 Task: Look for space in Boû Arfa, Algeria from 3rd August, 2023 to 17th August, 2023 for 3 adults, 1 child in price range Rs.3000 to Rs.15000. Place can be entire place with 3 bedrooms having 4 beds and 2 bathrooms. Property type can be house, flat, hotel. Amenities needed are: washing machine. Booking option can be shelf check-in. Required host language is .
Action: Mouse moved to (425, 98)
Screenshot: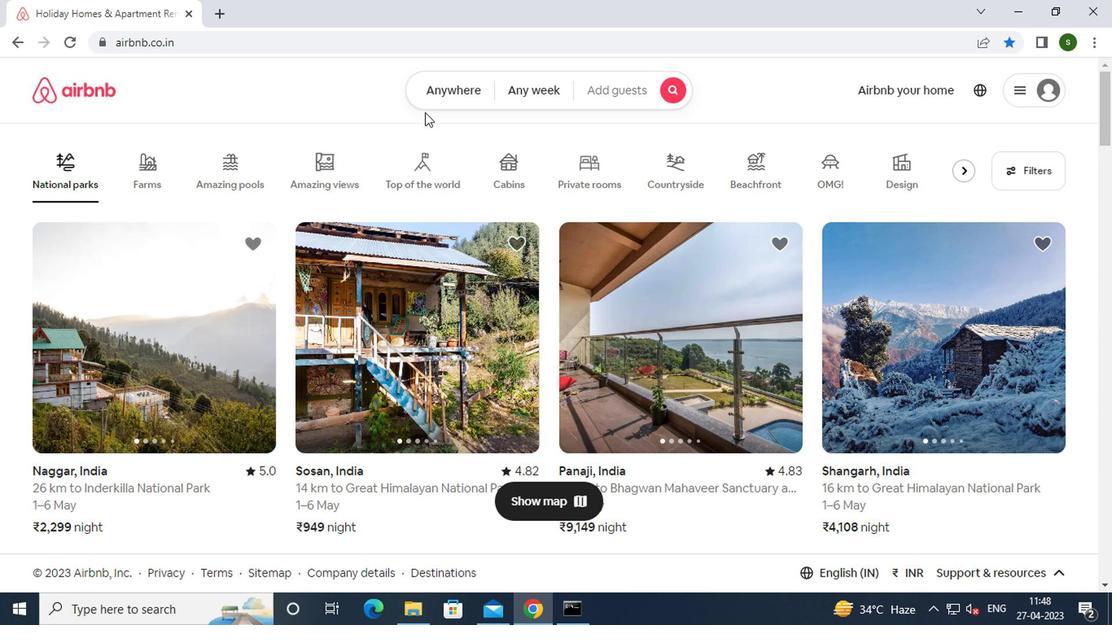 
Action: Mouse pressed left at (425, 98)
Screenshot: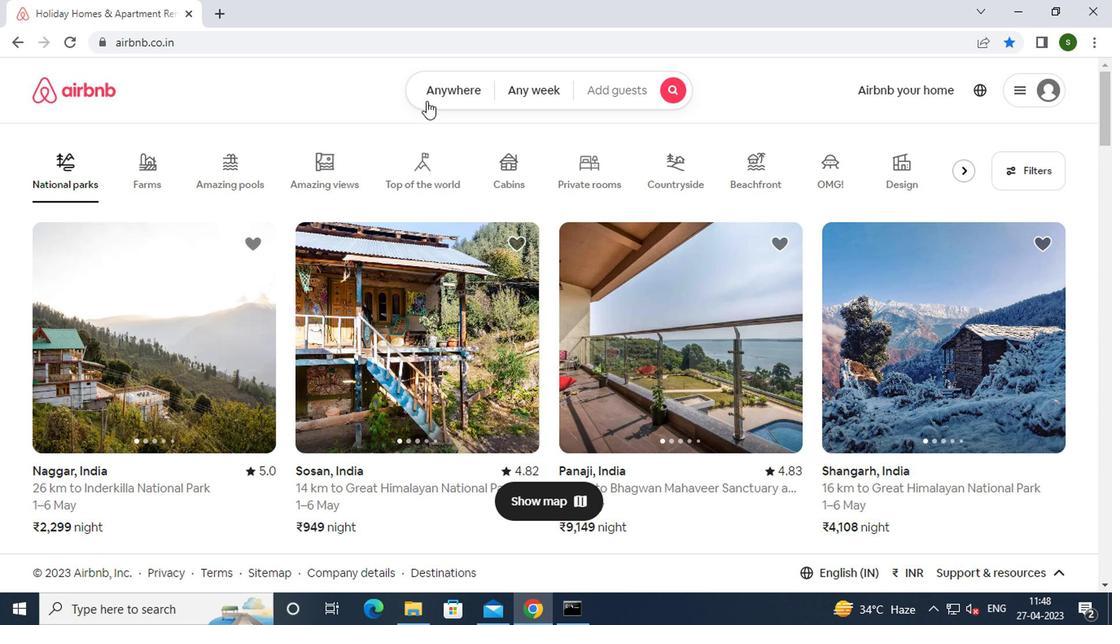 
Action: Mouse moved to (332, 169)
Screenshot: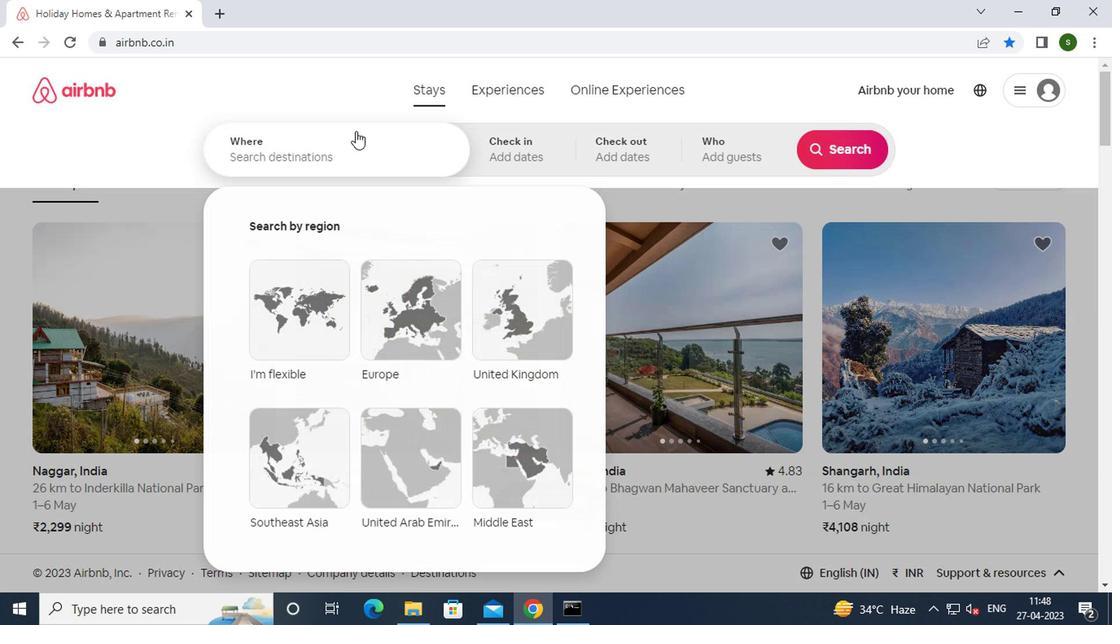 
Action: Mouse pressed left at (332, 169)
Screenshot: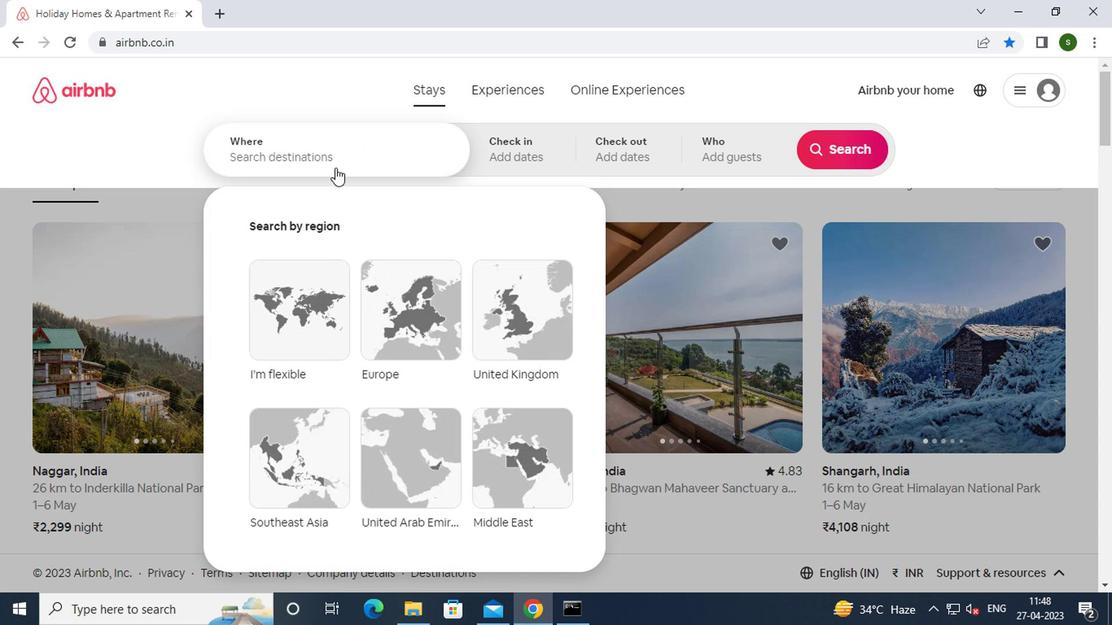 
Action: Mouse moved to (331, 169)
Screenshot: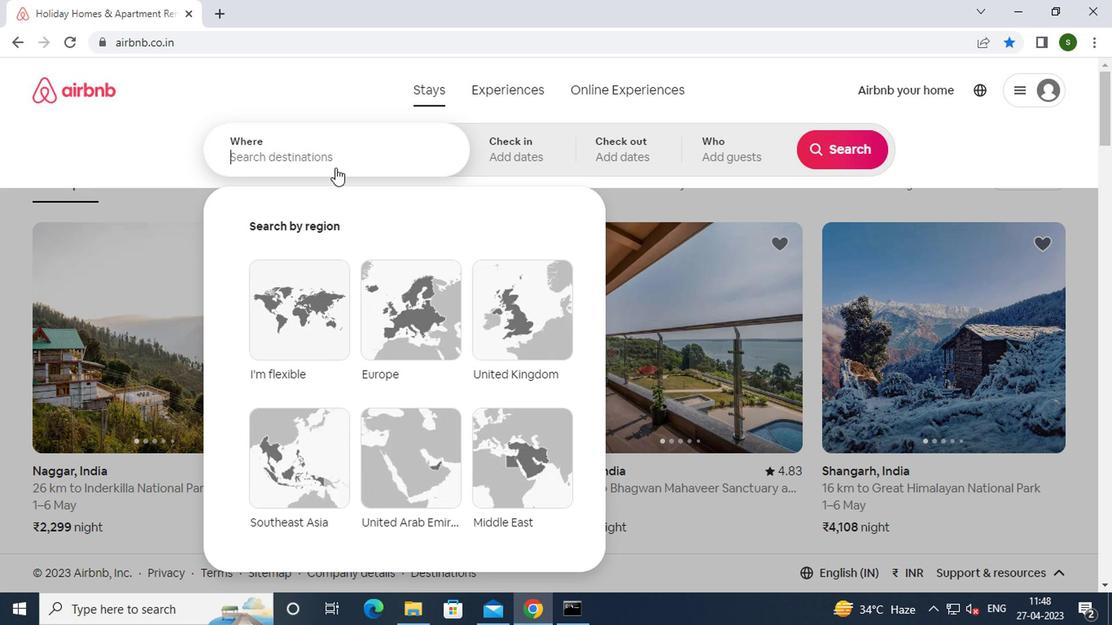 
Action: Key pressed b<Key.caps_lock>ou<Key.space><Key.caps_lock>a<Key.caps_lock>rfa,<Key.space><Key.caps_lock>a<Key.caps_lock>lgeria<Key.enter>
Screenshot: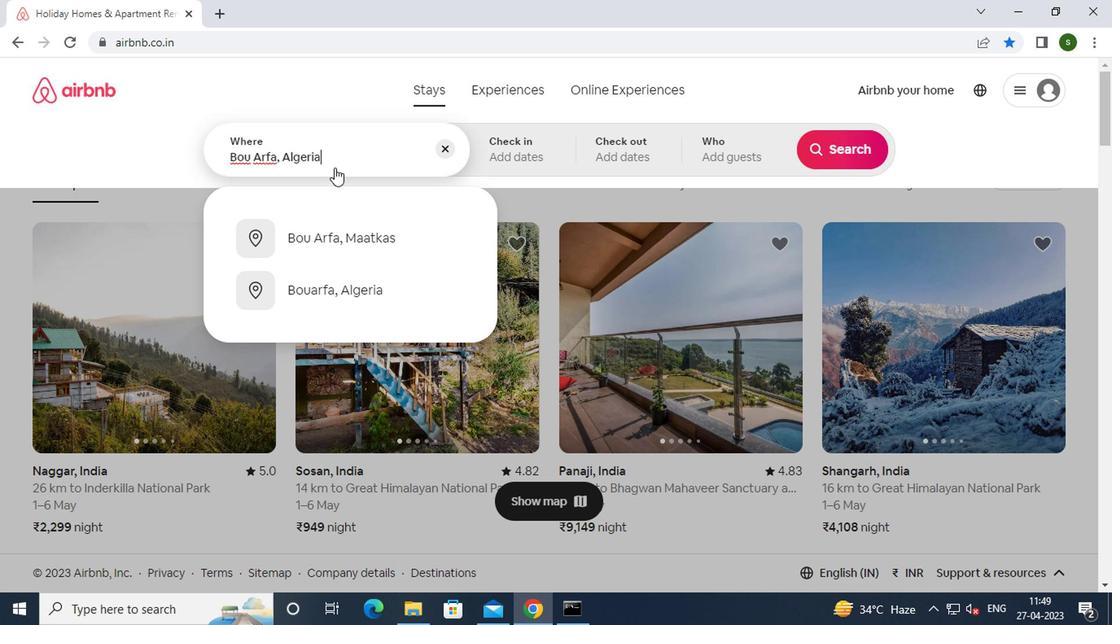 
Action: Mouse moved to (833, 283)
Screenshot: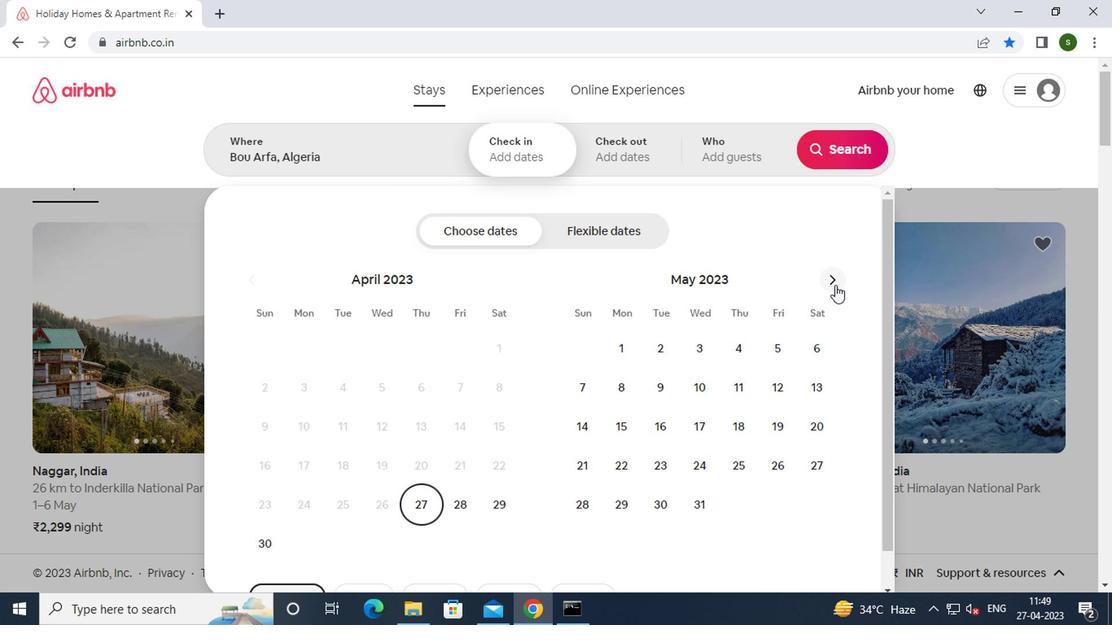 
Action: Mouse pressed left at (833, 283)
Screenshot: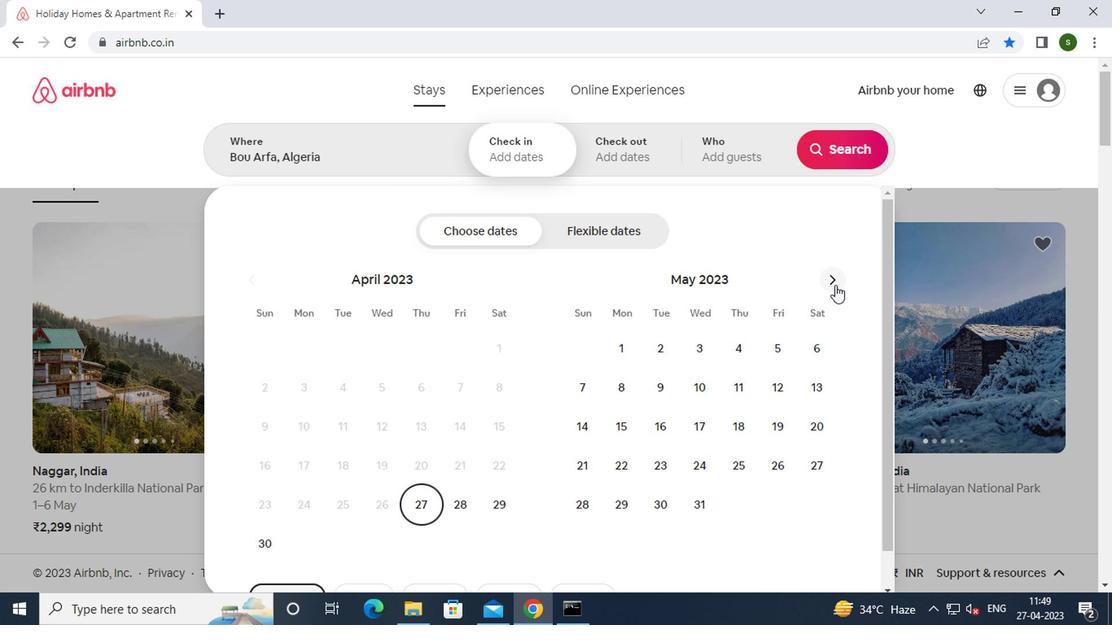 
Action: Mouse pressed left at (833, 283)
Screenshot: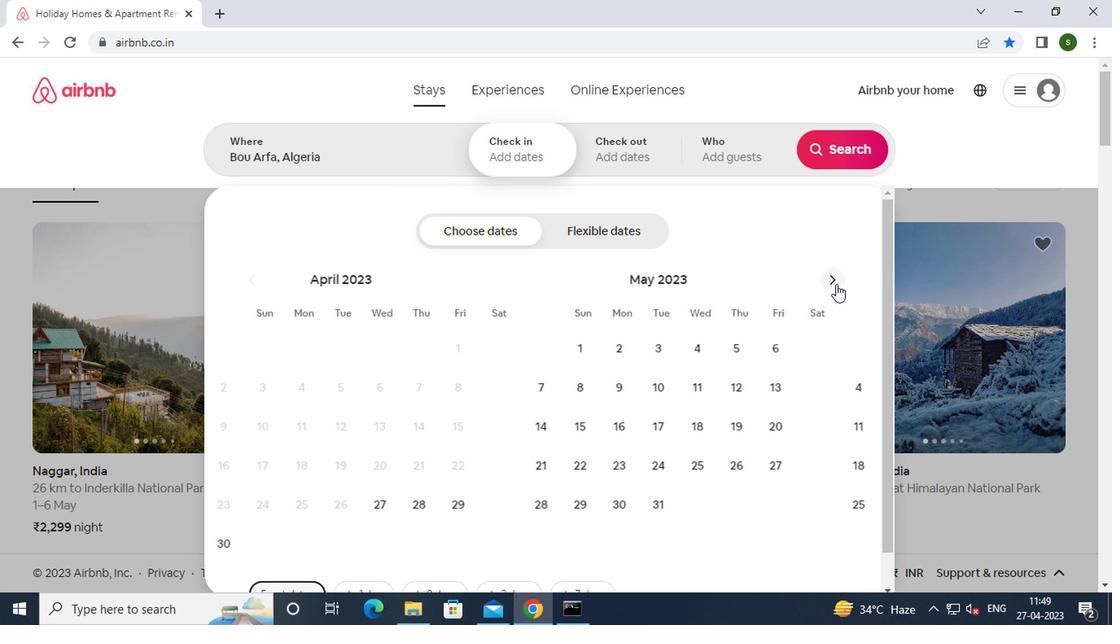 
Action: Mouse pressed left at (833, 283)
Screenshot: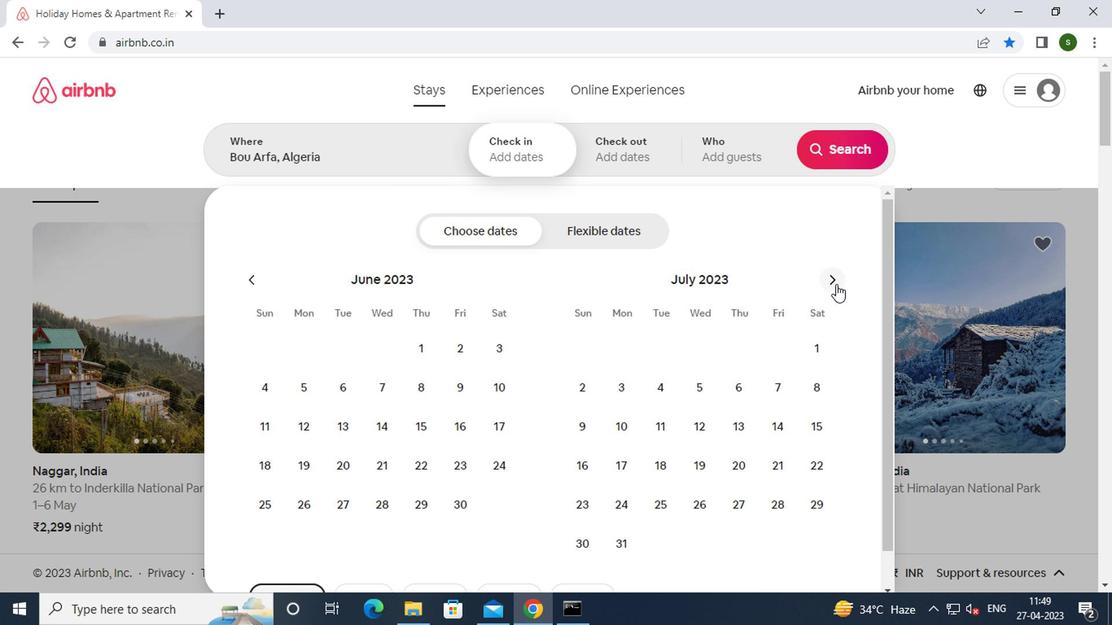 
Action: Mouse moved to (741, 340)
Screenshot: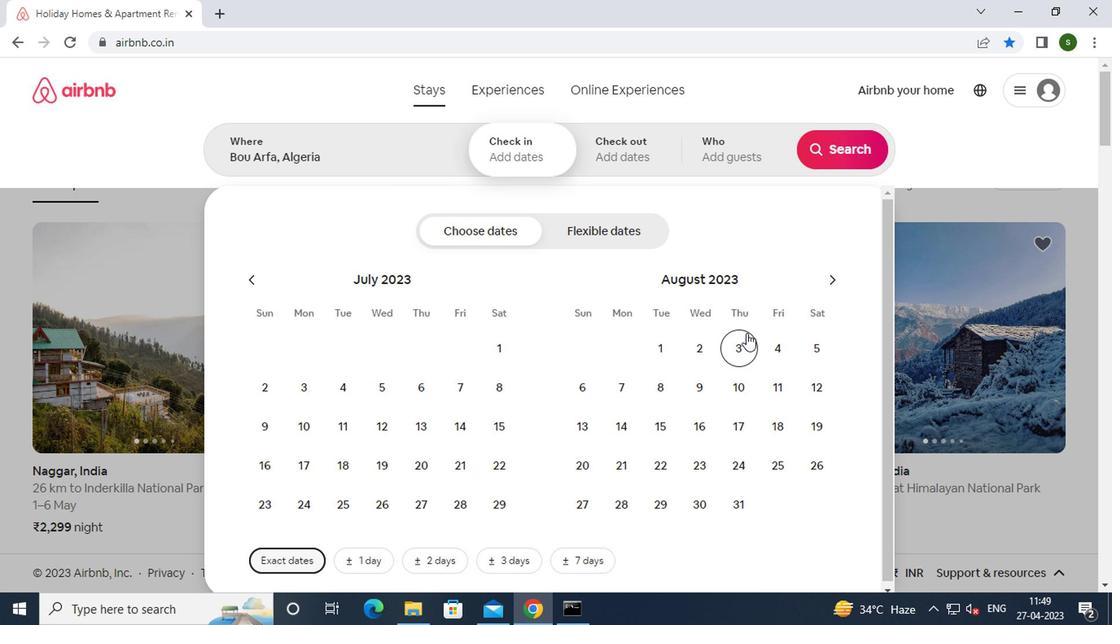 
Action: Mouse pressed left at (741, 340)
Screenshot: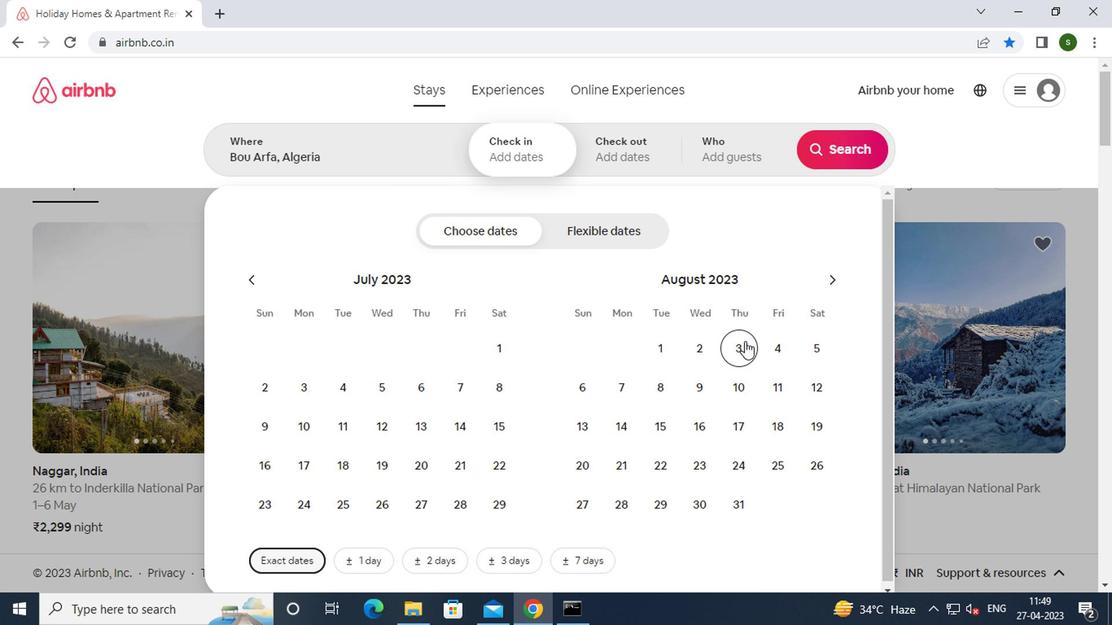 
Action: Mouse moved to (737, 408)
Screenshot: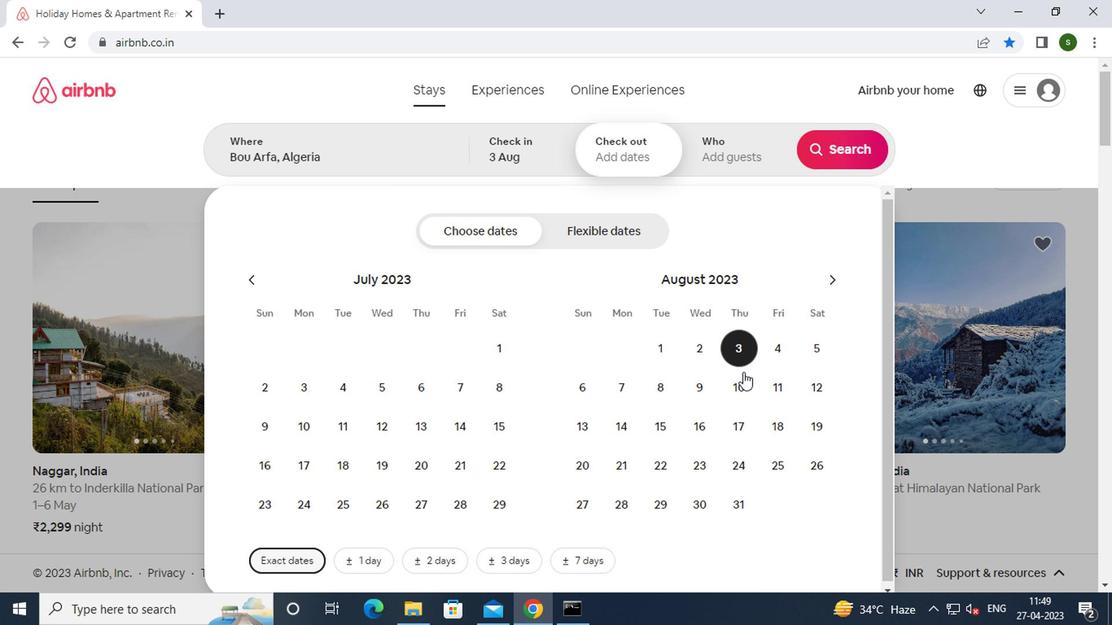 
Action: Mouse pressed left at (737, 408)
Screenshot: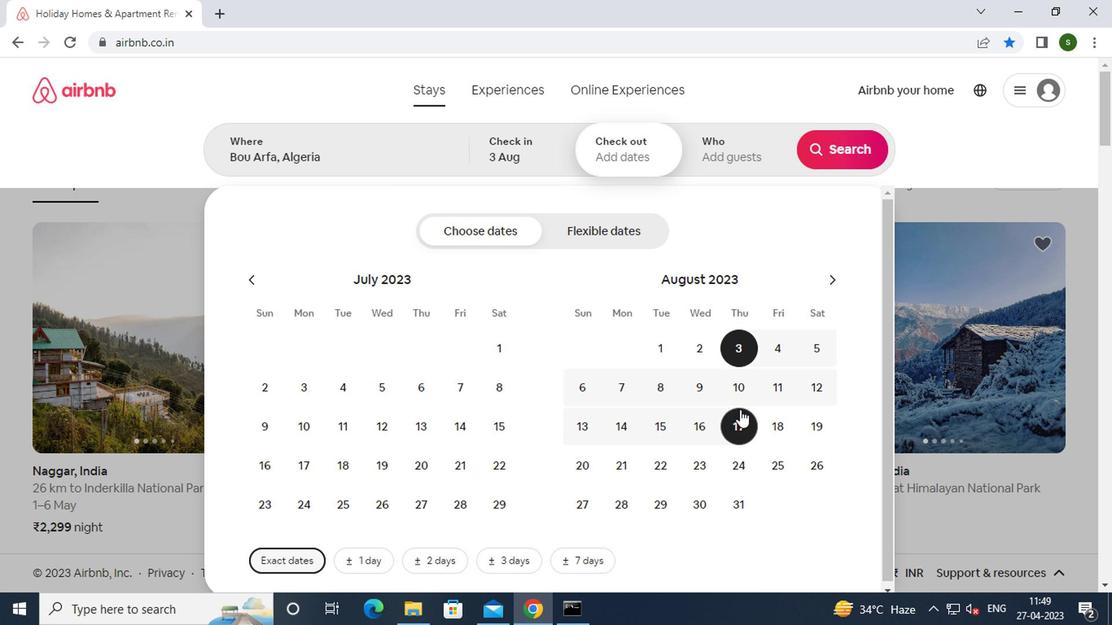 
Action: Mouse moved to (739, 144)
Screenshot: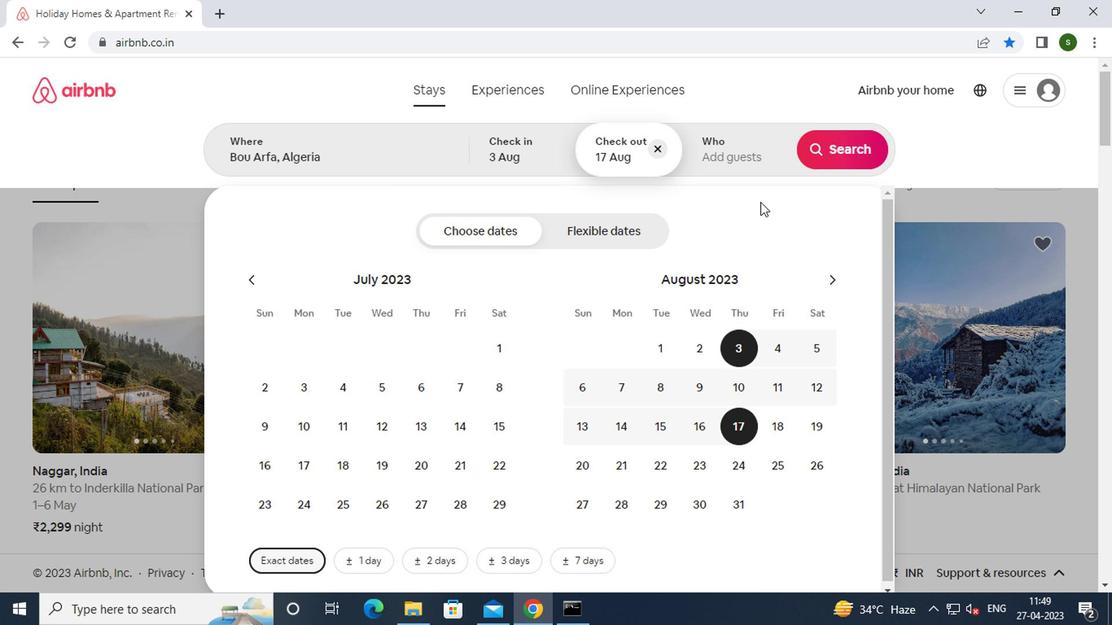 
Action: Mouse pressed left at (739, 144)
Screenshot: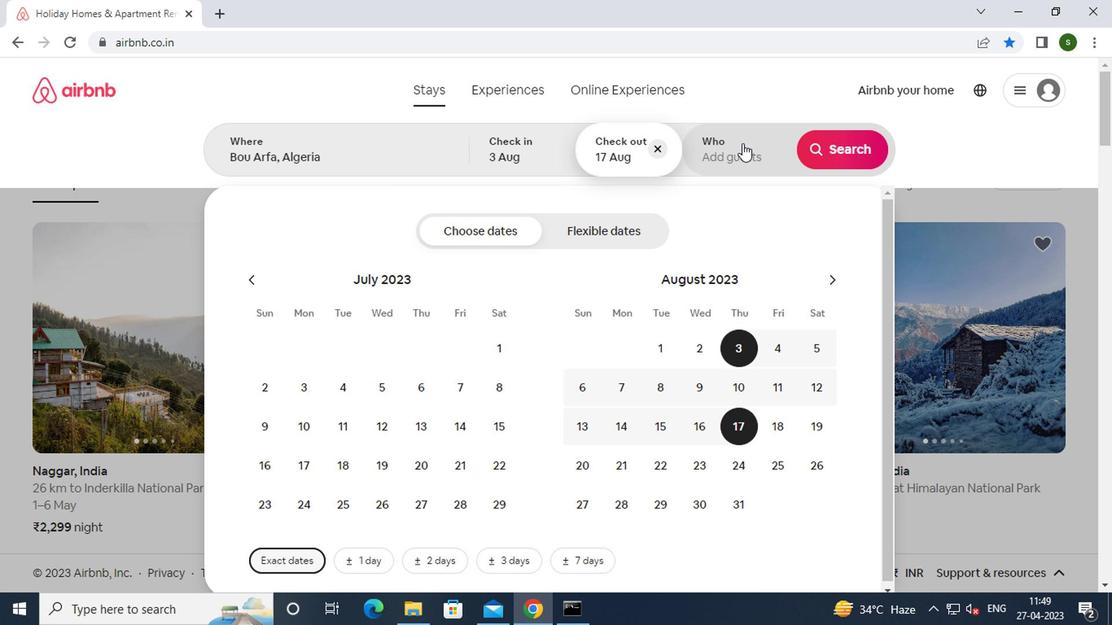 
Action: Mouse moved to (843, 235)
Screenshot: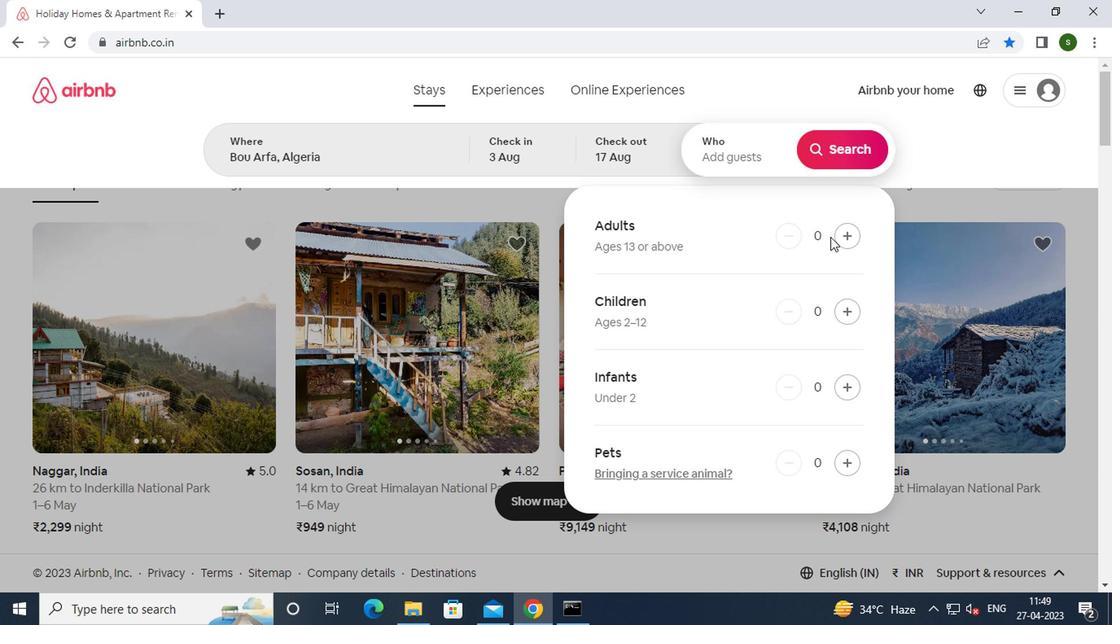 
Action: Mouse pressed left at (843, 235)
Screenshot: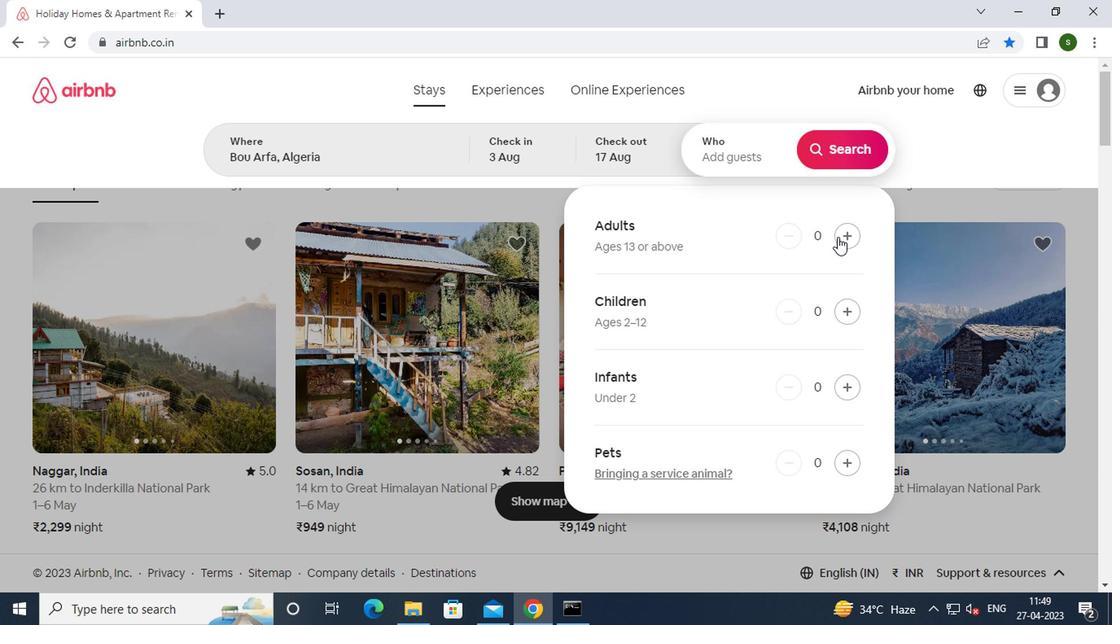 
Action: Mouse pressed left at (843, 235)
Screenshot: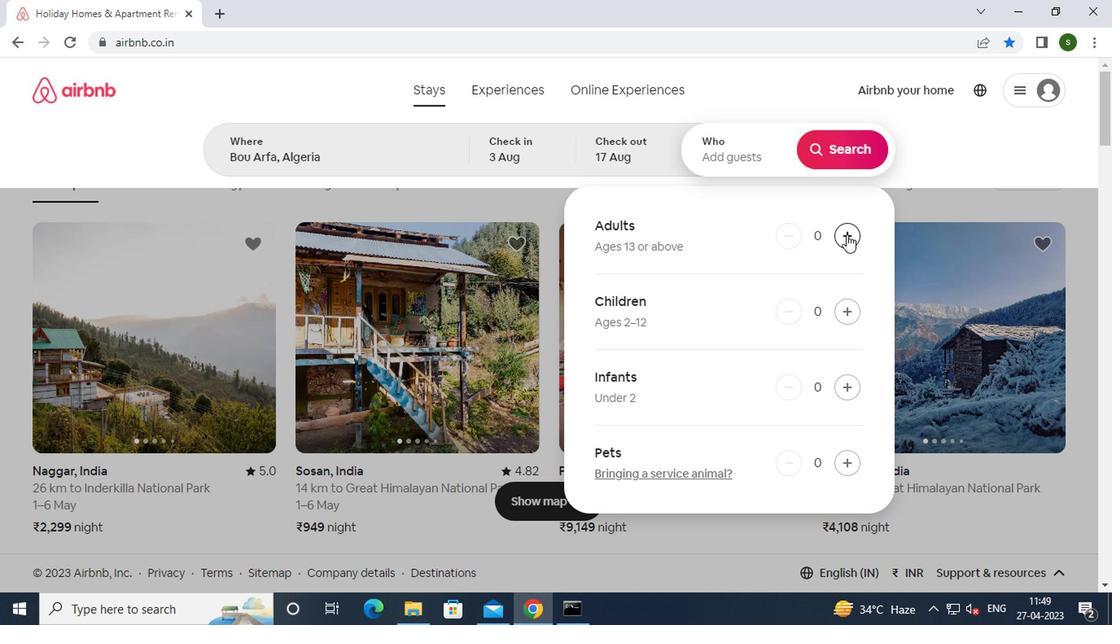 
Action: Mouse pressed left at (843, 235)
Screenshot: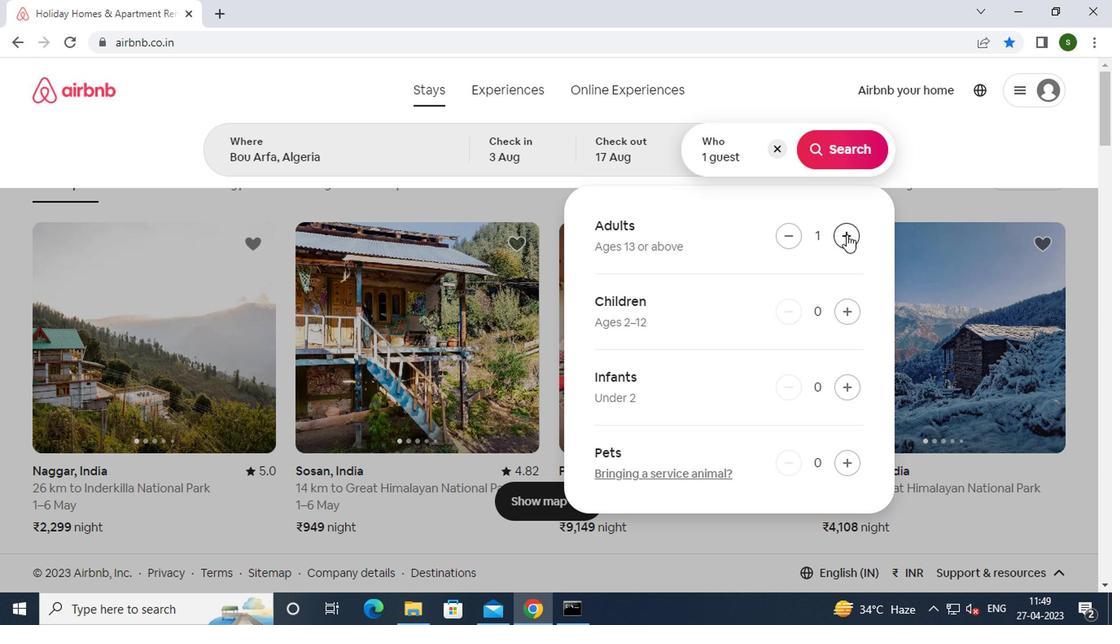 
Action: Mouse moved to (853, 312)
Screenshot: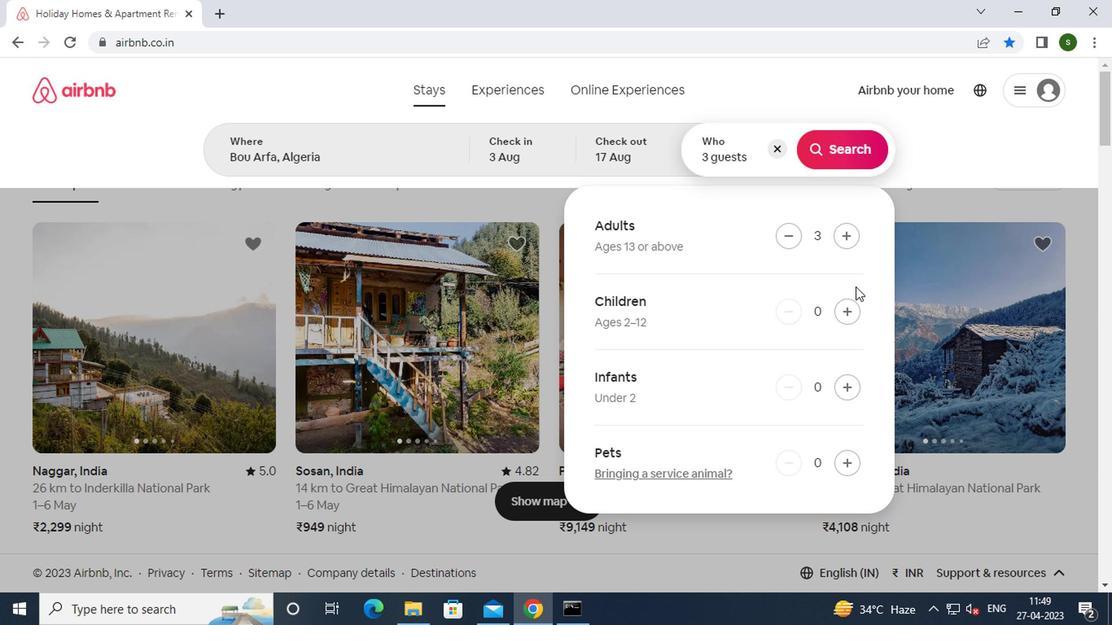 
Action: Mouse pressed left at (853, 312)
Screenshot: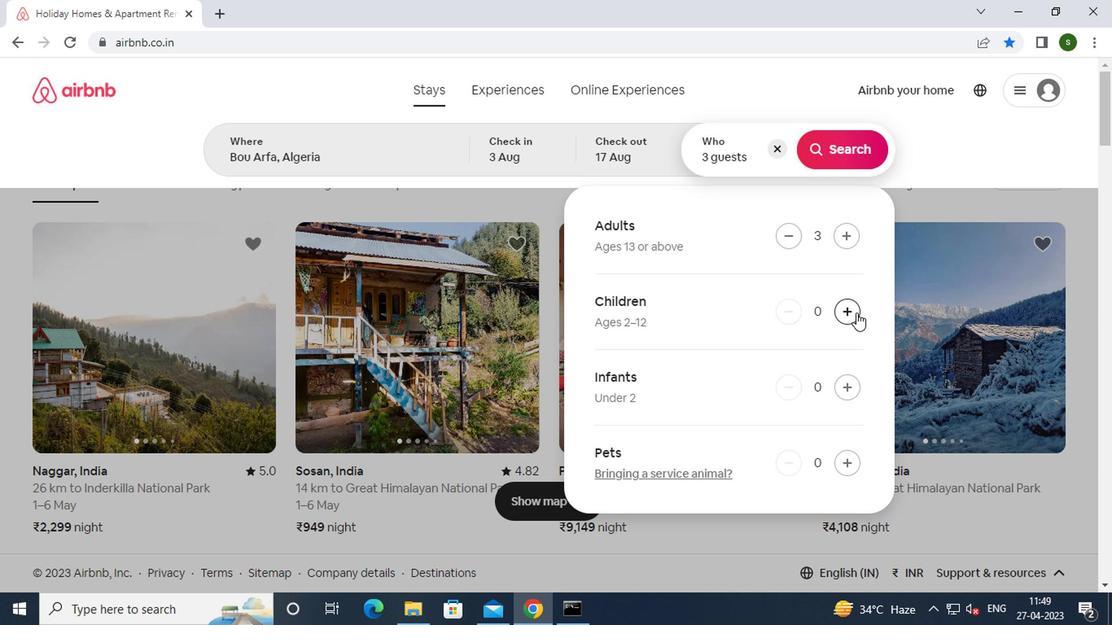 
Action: Mouse moved to (855, 152)
Screenshot: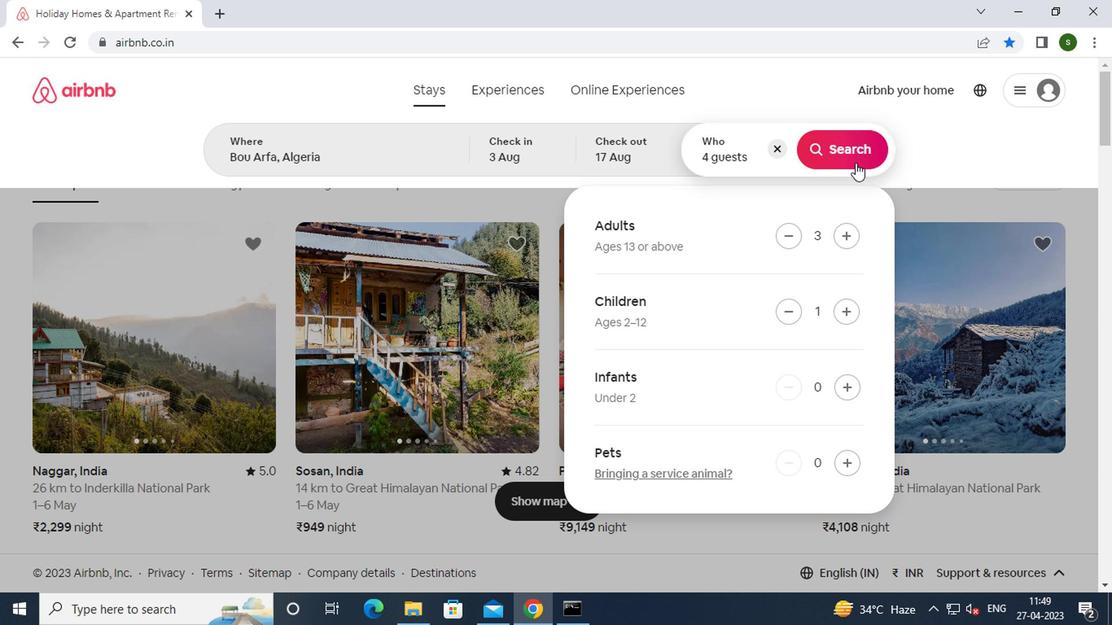 
Action: Mouse pressed left at (855, 152)
Screenshot: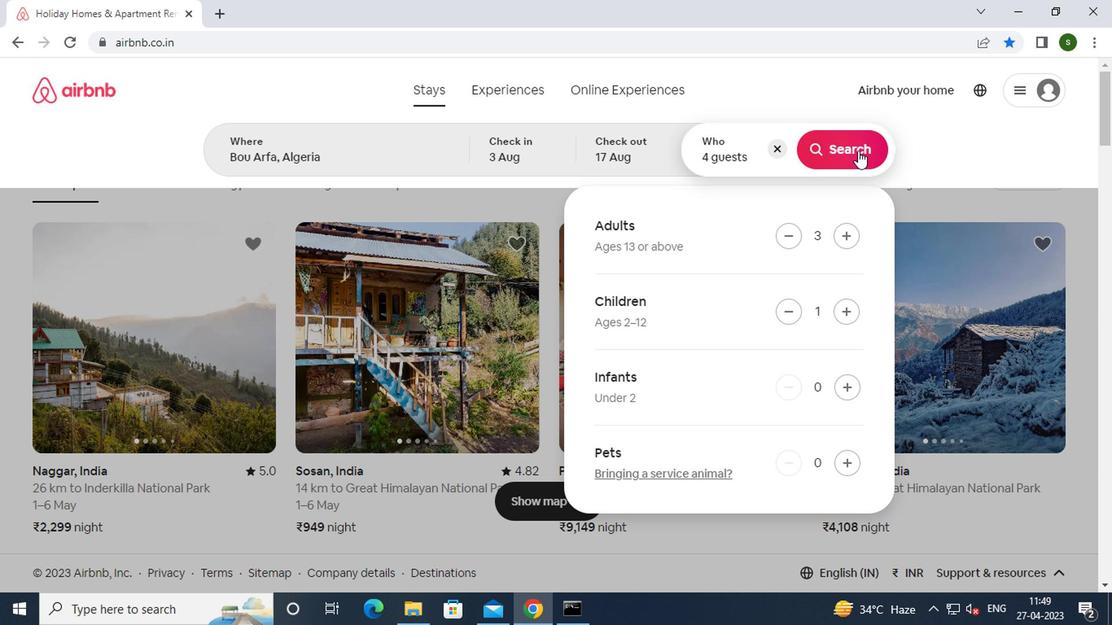 
Action: Mouse moved to (1044, 162)
Screenshot: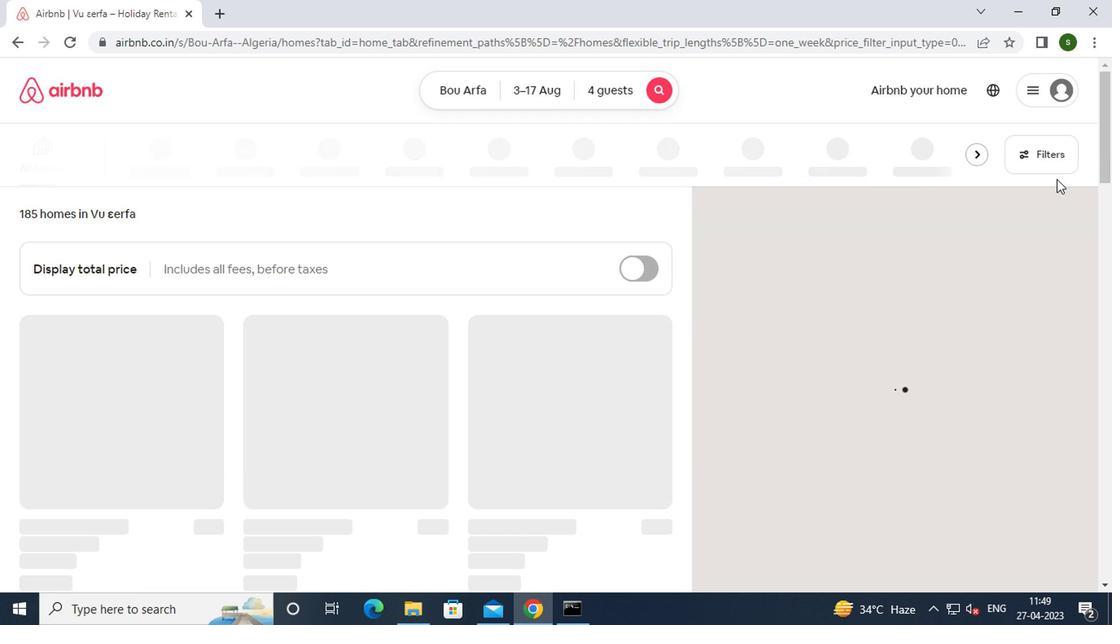 
Action: Mouse pressed left at (1044, 162)
Screenshot: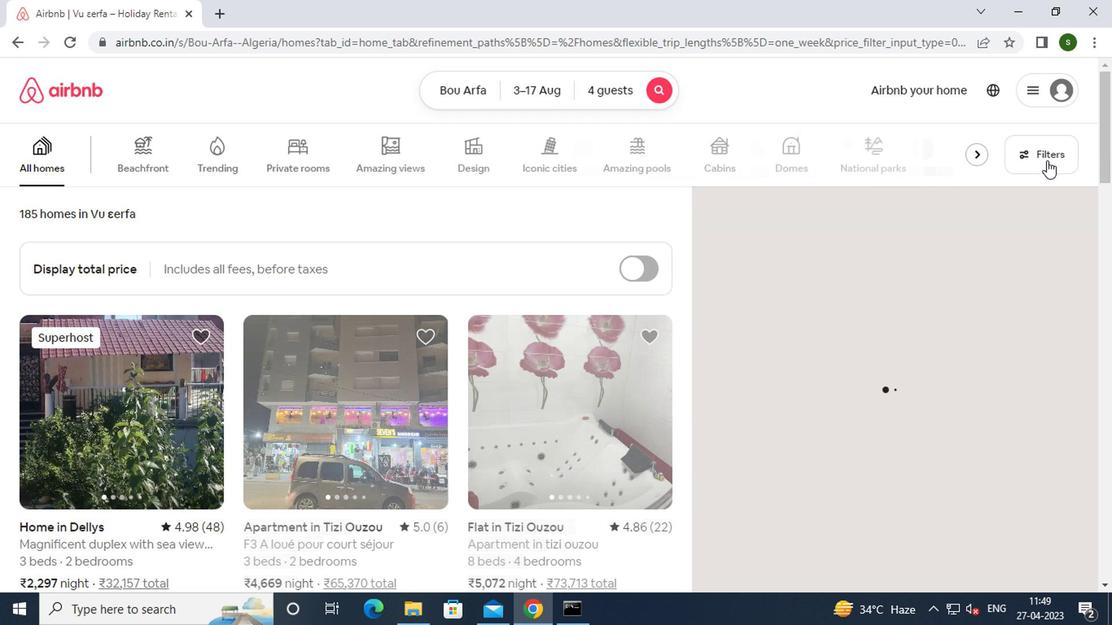 
Action: Mouse moved to (443, 358)
Screenshot: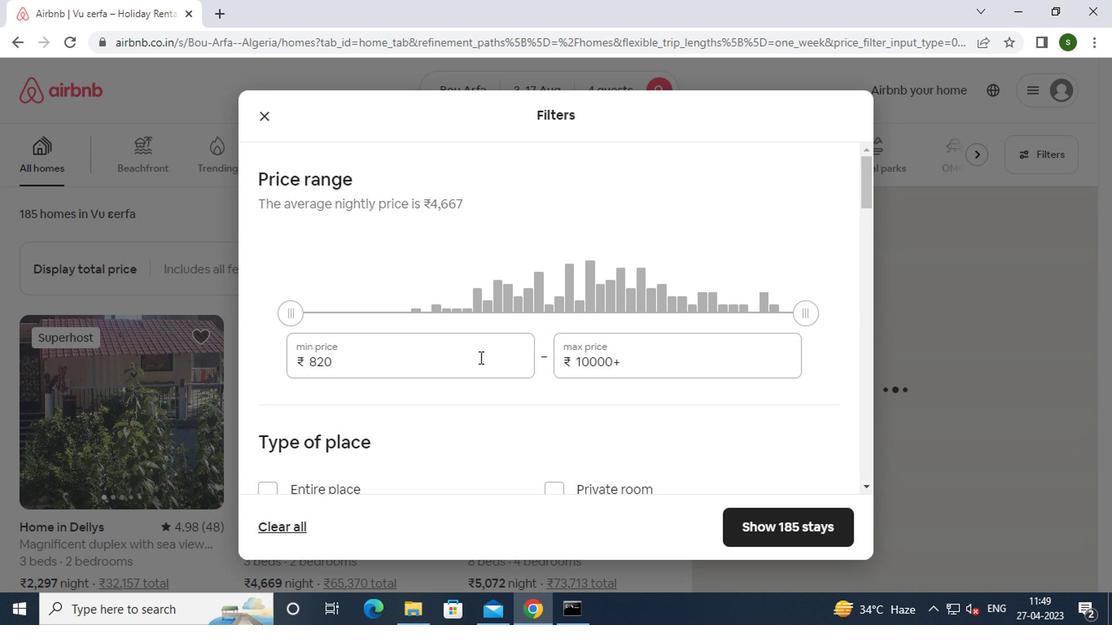 
Action: Mouse pressed left at (443, 358)
Screenshot: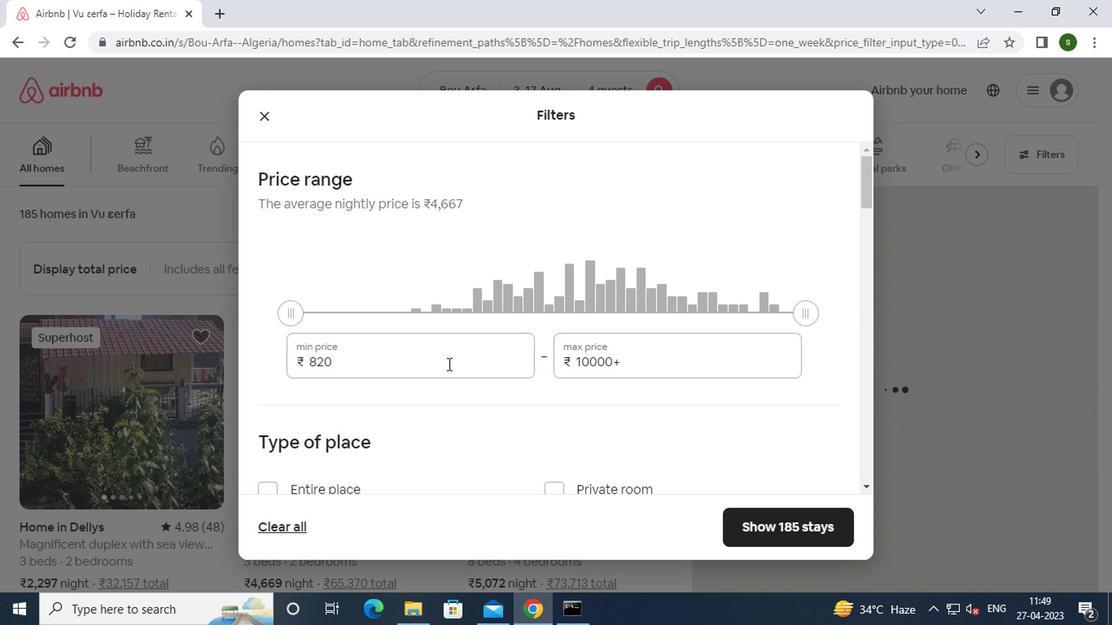 
Action: Mouse moved to (441, 358)
Screenshot: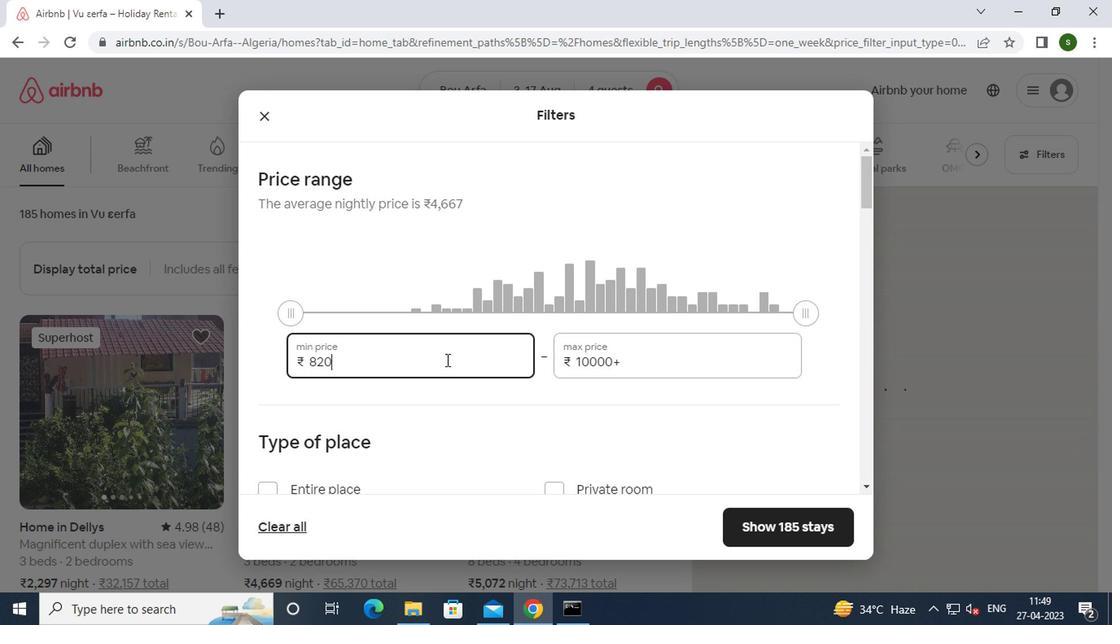 
Action: Key pressed <Key.backspace><Key.backspace><Key.backspace><Key.backspace><Key.backspace><Key.backspace><Key.backspace><Key.backspace><Key.backspace>3000
Screenshot: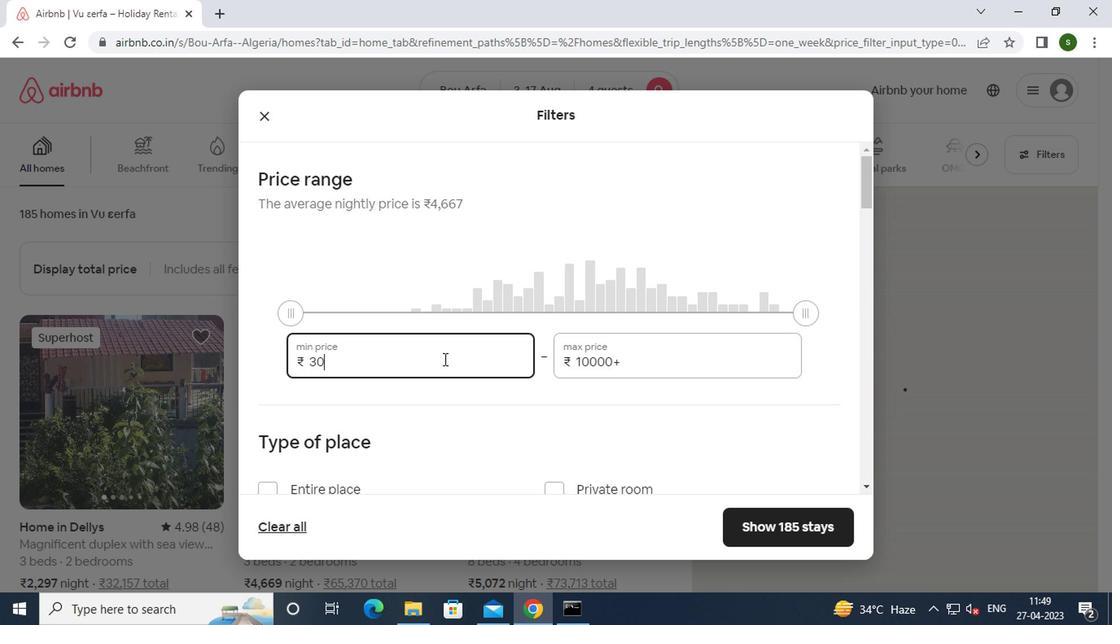 
Action: Mouse moved to (622, 358)
Screenshot: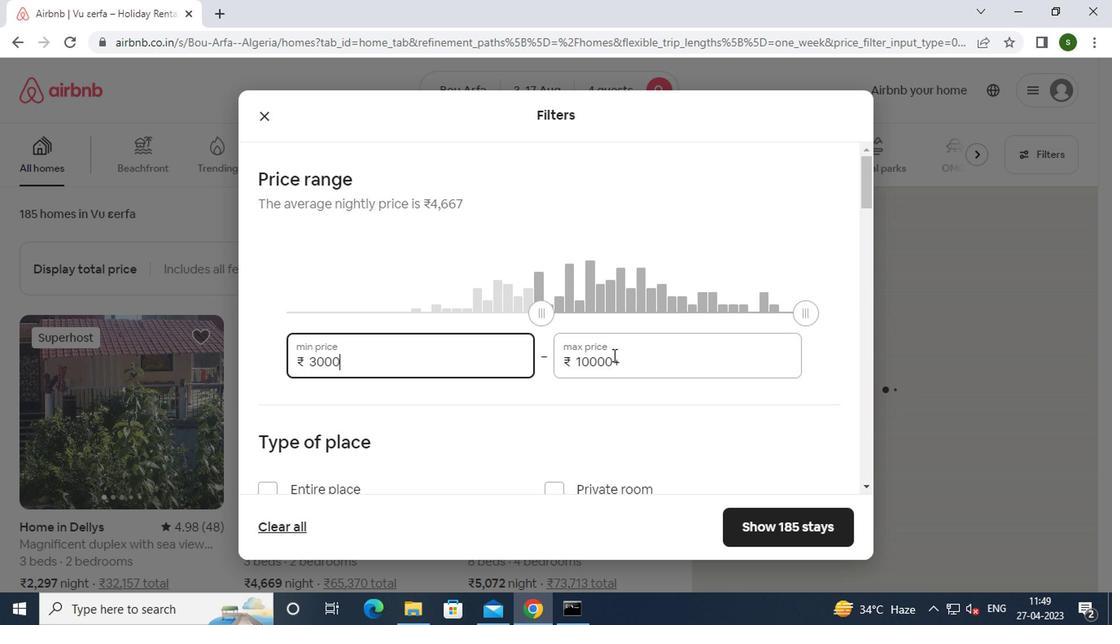 
Action: Mouse pressed left at (622, 358)
Screenshot: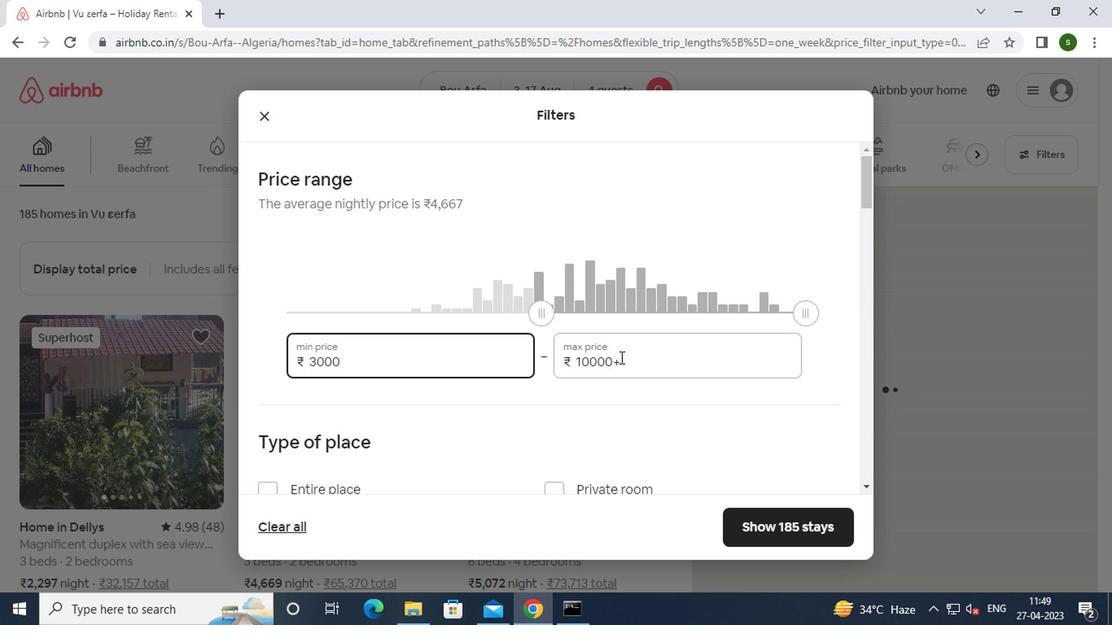 
Action: Key pressed <Key.backspace><Key.backspace><Key.backspace><Key.backspace><Key.backspace><Key.backspace><Key.backspace><Key.backspace><Key.backspace><Key.backspace><Key.backspace><Key.backspace><Key.backspace>15000
Screenshot: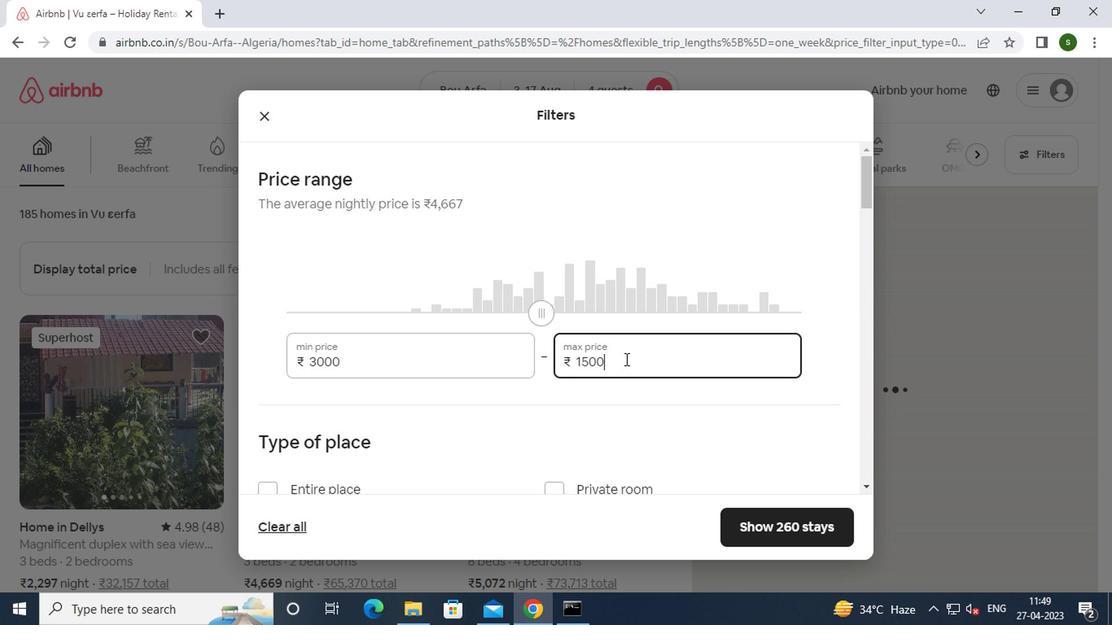 
Action: Mouse moved to (578, 377)
Screenshot: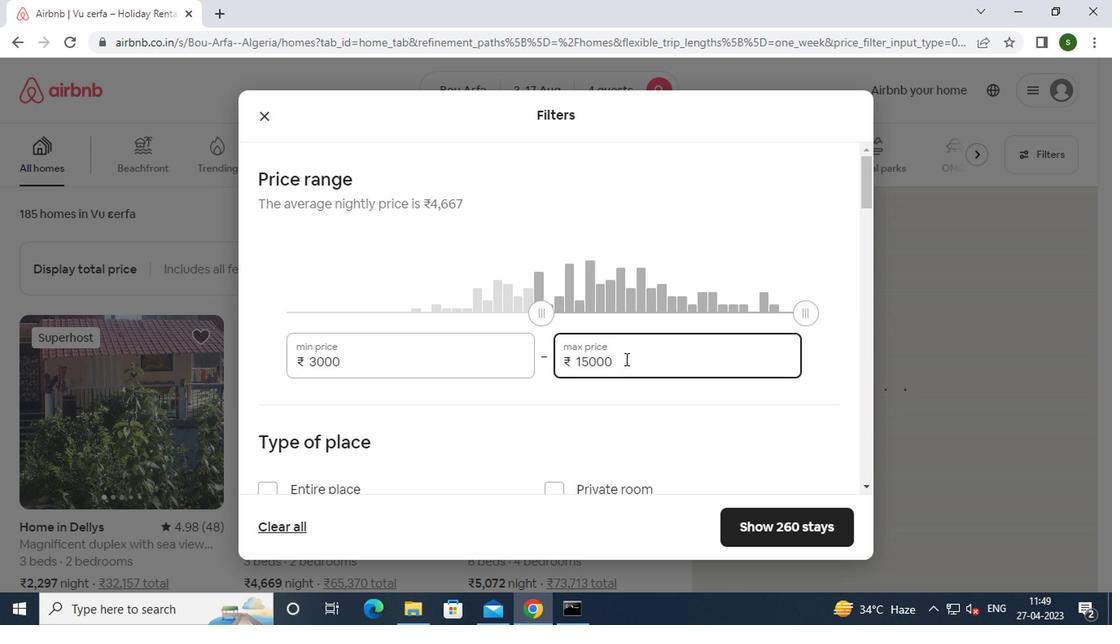 
Action: Mouse scrolled (578, 376) with delta (0, 0)
Screenshot: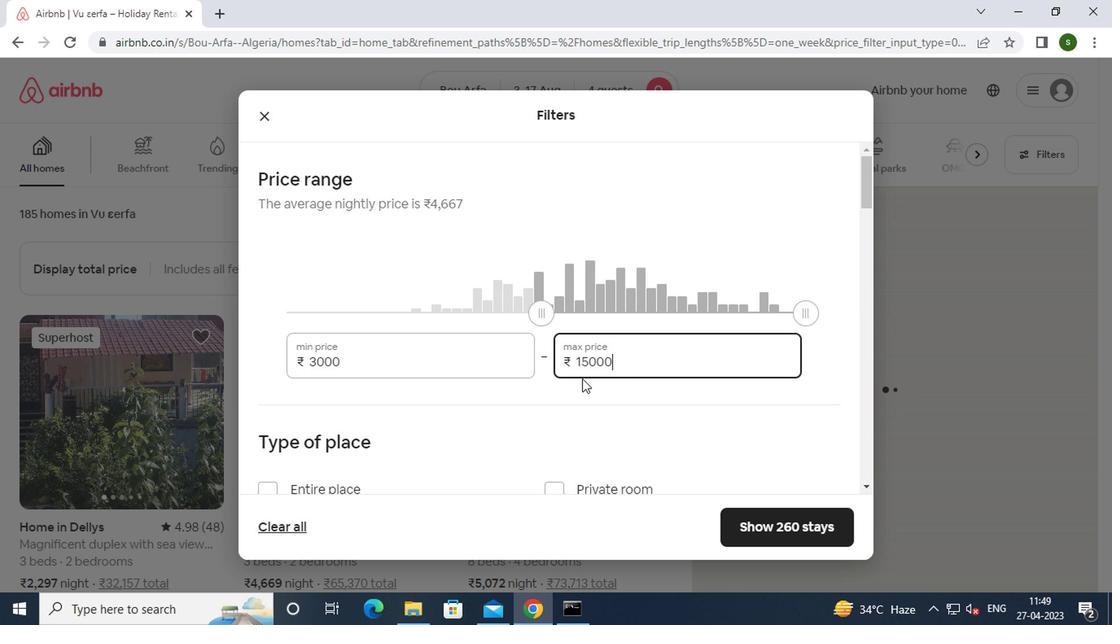 
Action: Mouse scrolled (578, 376) with delta (0, 0)
Screenshot: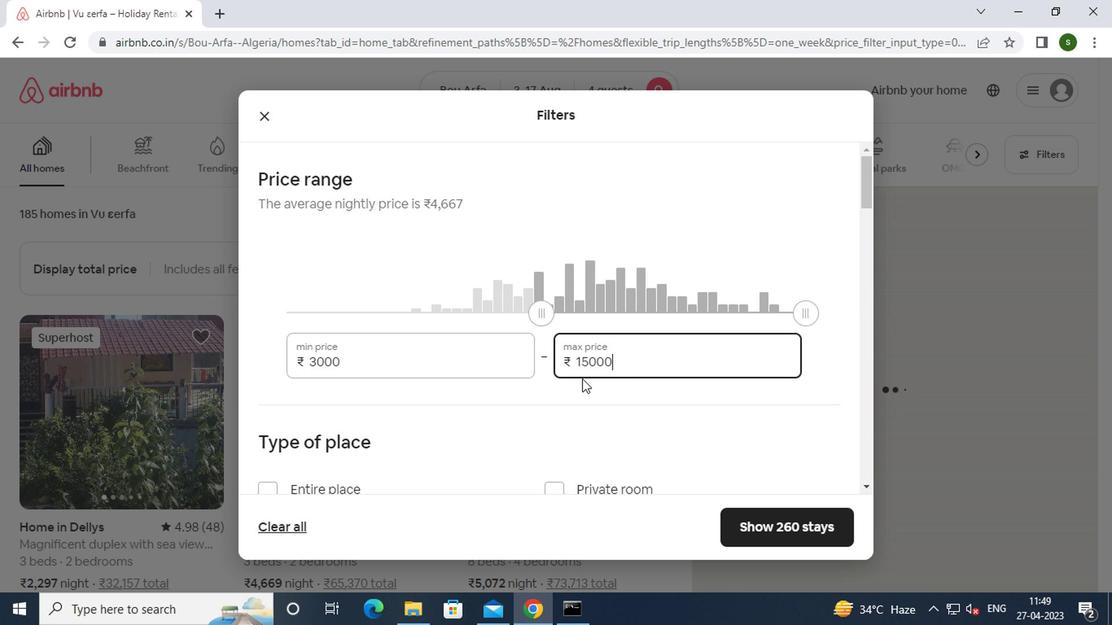 
Action: Mouse moved to (334, 331)
Screenshot: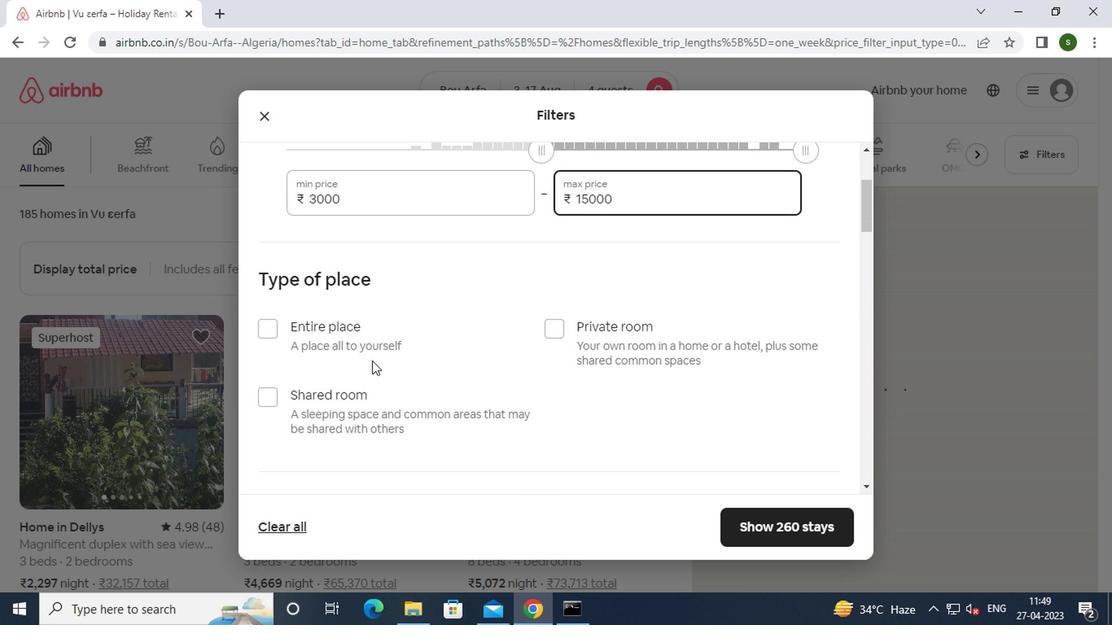 
Action: Mouse pressed left at (334, 331)
Screenshot: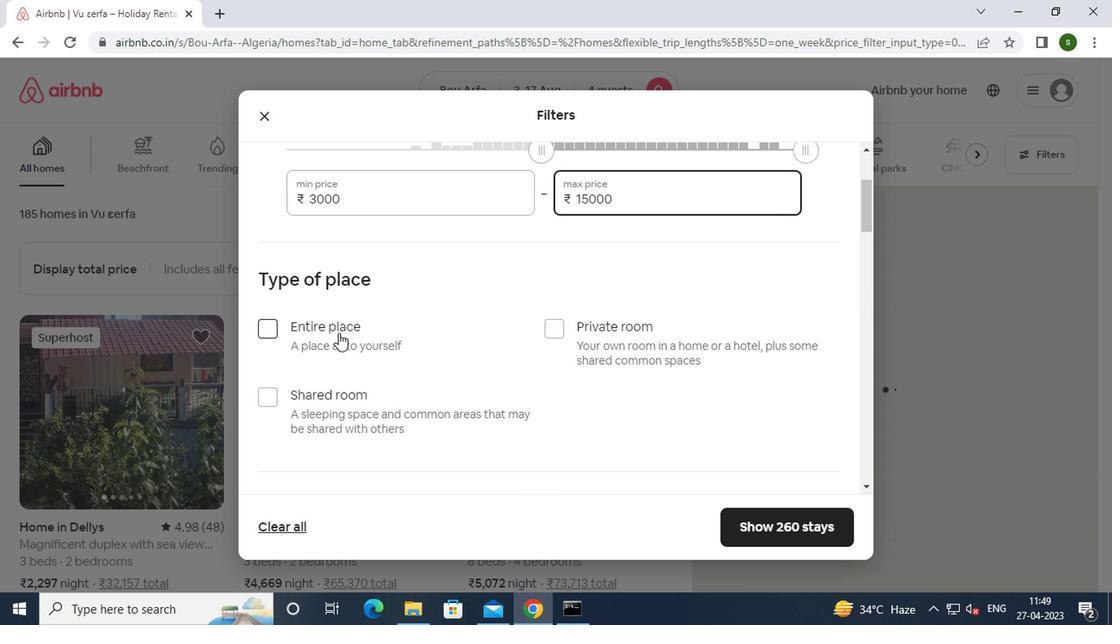 
Action: Mouse moved to (500, 342)
Screenshot: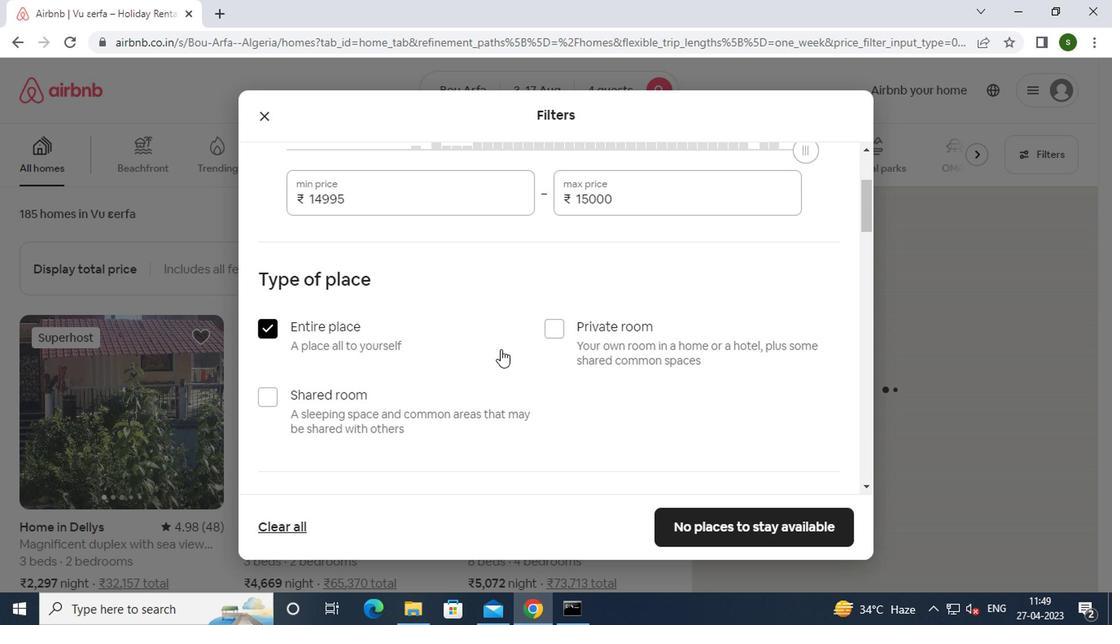 
Action: Mouse scrolled (500, 341) with delta (0, 0)
Screenshot: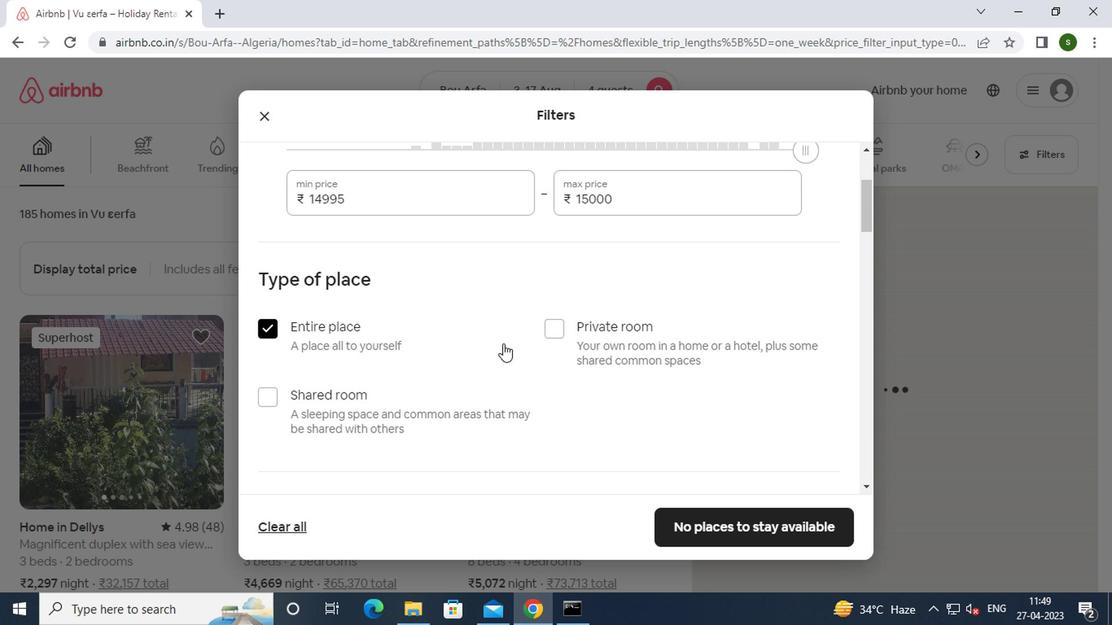 
Action: Mouse scrolled (500, 341) with delta (0, 0)
Screenshot: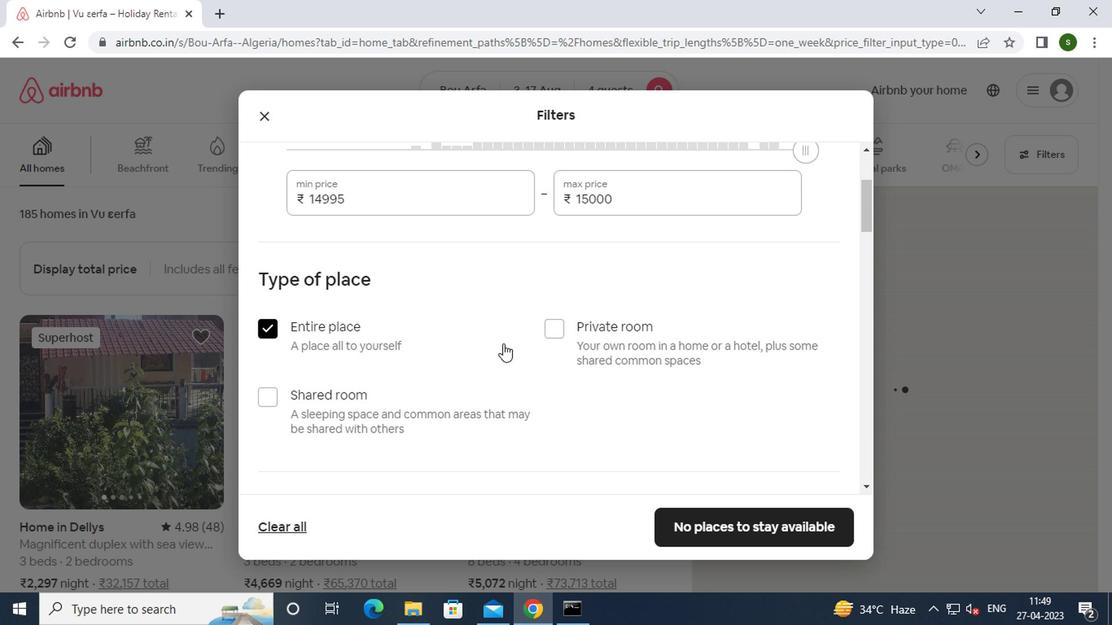 
Action: Mouse scrolled (500, 341) with delta (0, 0)
Screenshot: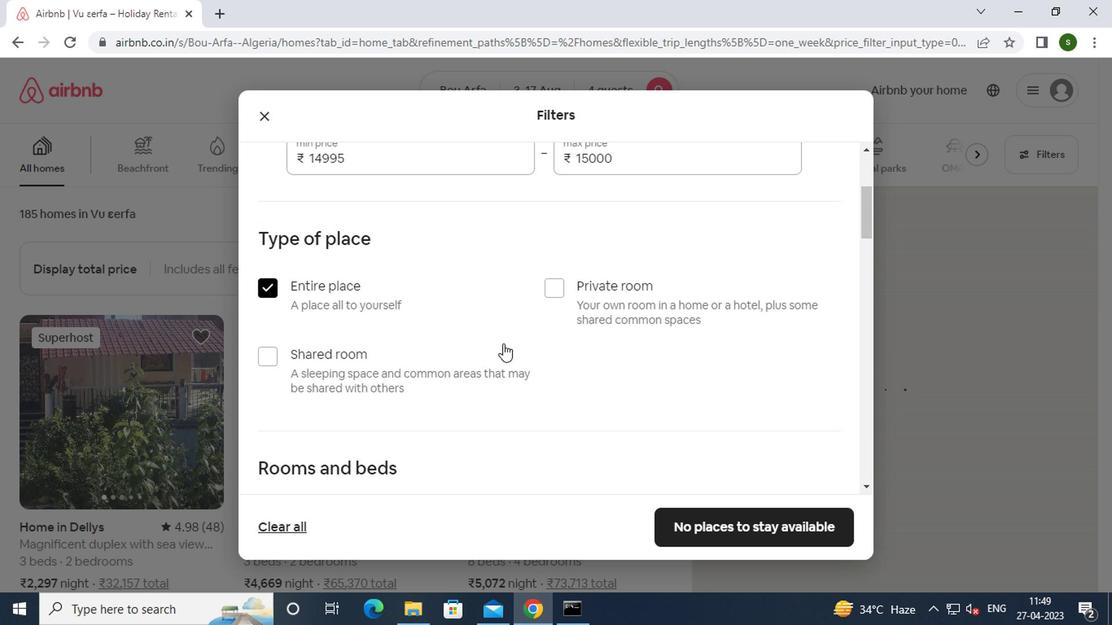 
Action: Mouse moved to (431, 341)
Screenshot: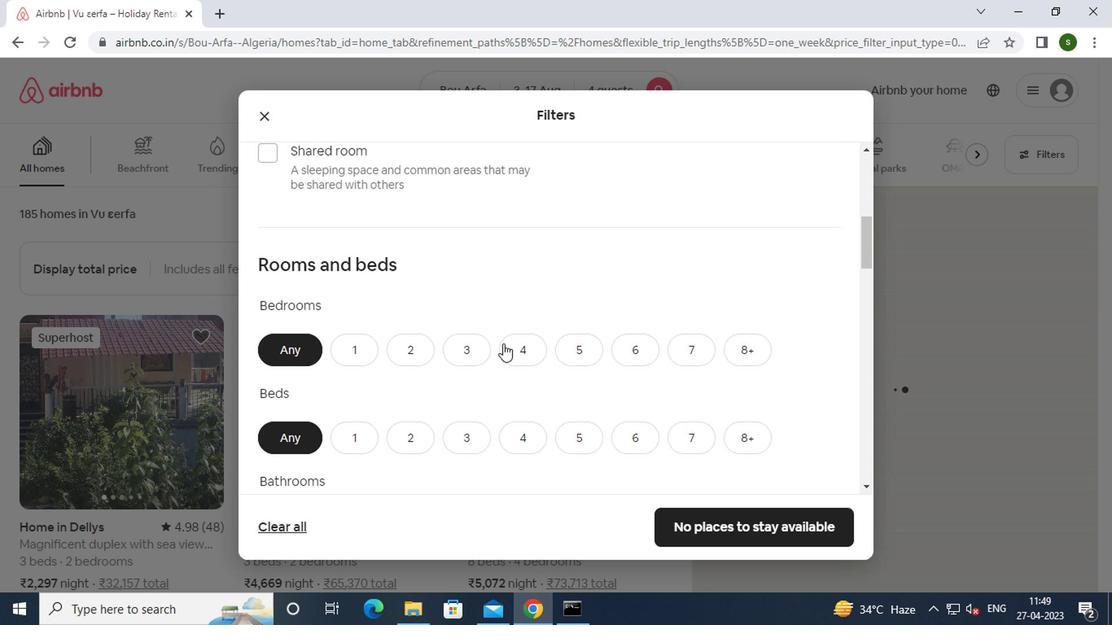 
Action: Mouse pressed left at (431, 341)
Screenshot: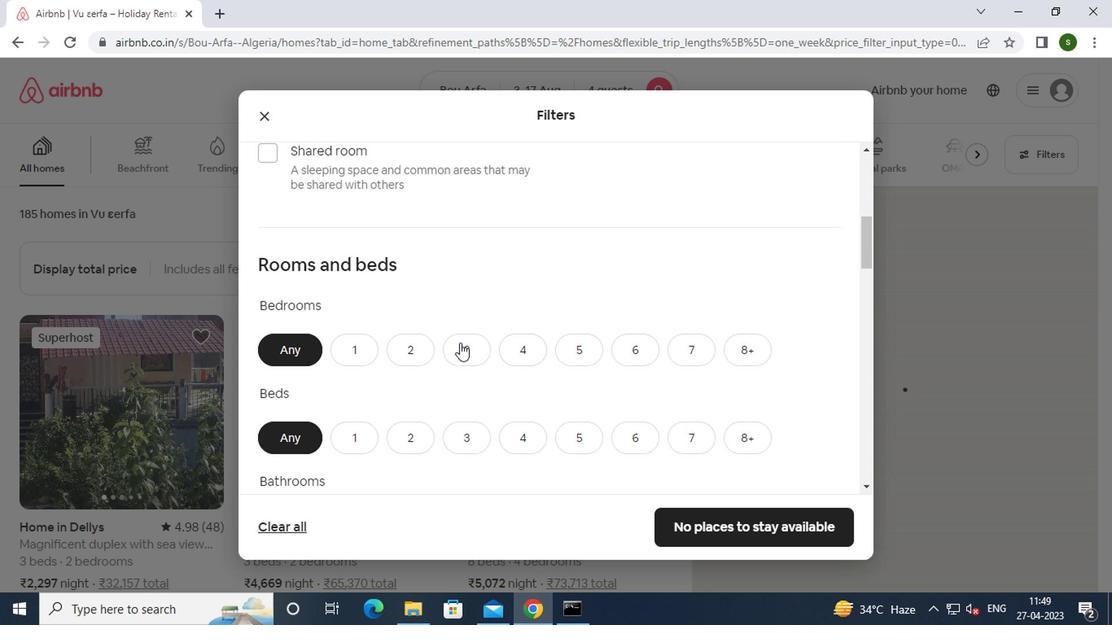 
Action: Mouse moved to (463, 348)
Screenshot: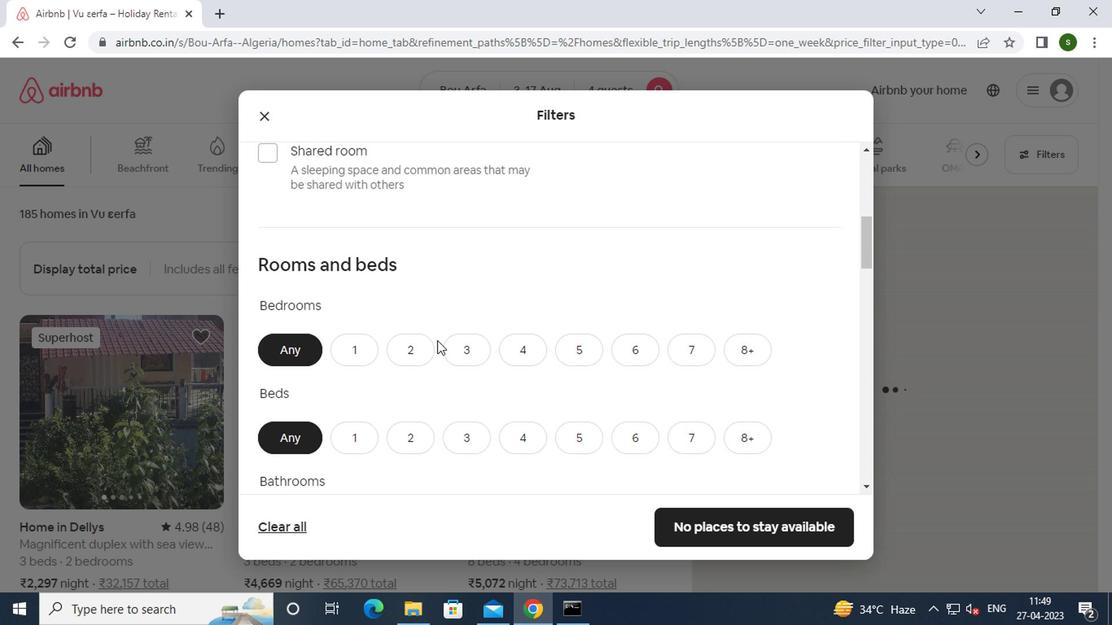 
Action: Mouse pressed left at (463, 348)
Screenshot: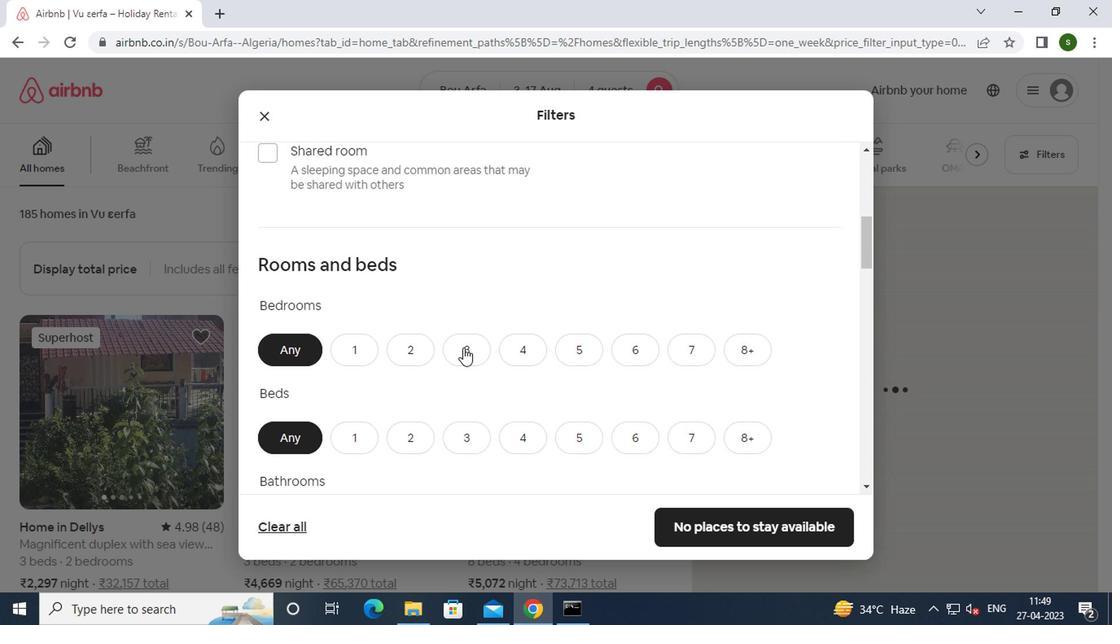 
Action: Mouse moved to (514, 431)
Screenshot: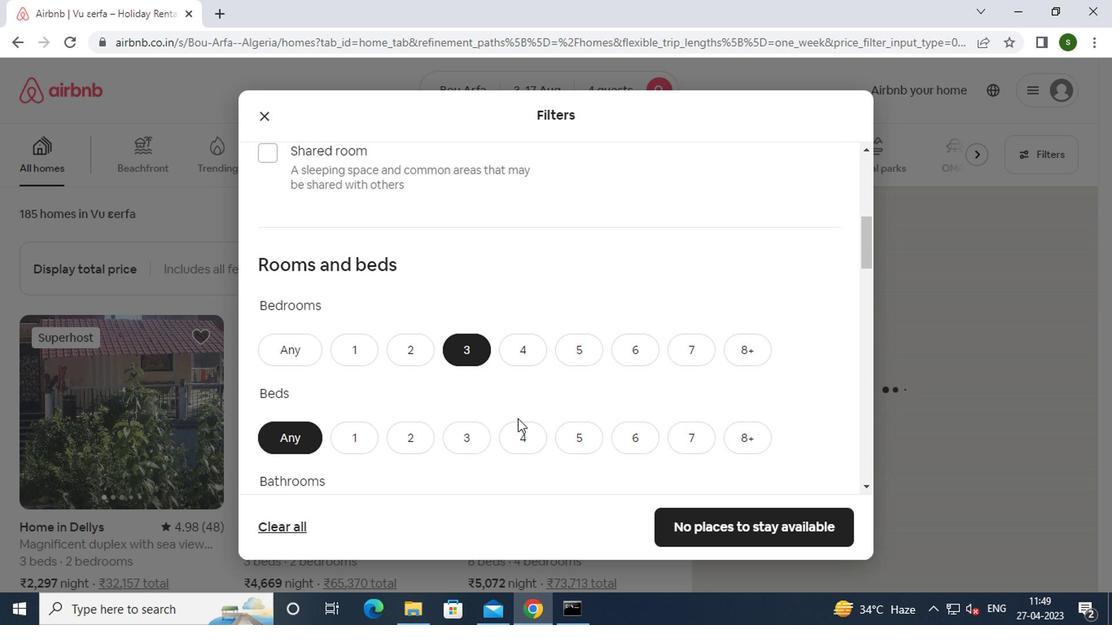 
Action: Mouse pressed left at (514, 431)
Screenshot: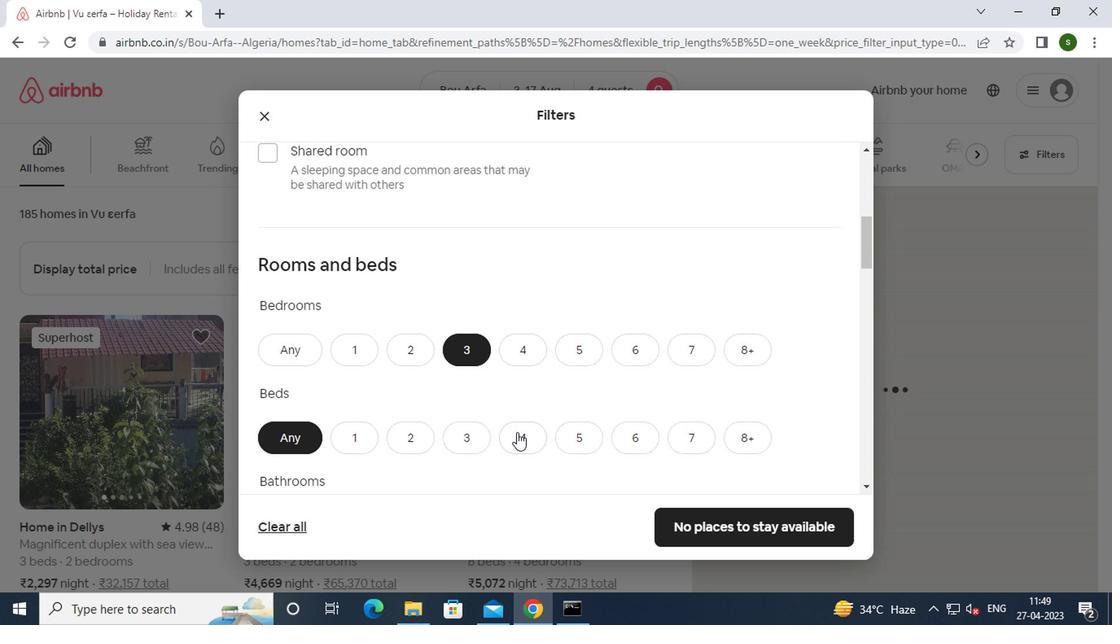 
Action: Mouse moved to (517, 373)
Screenshot: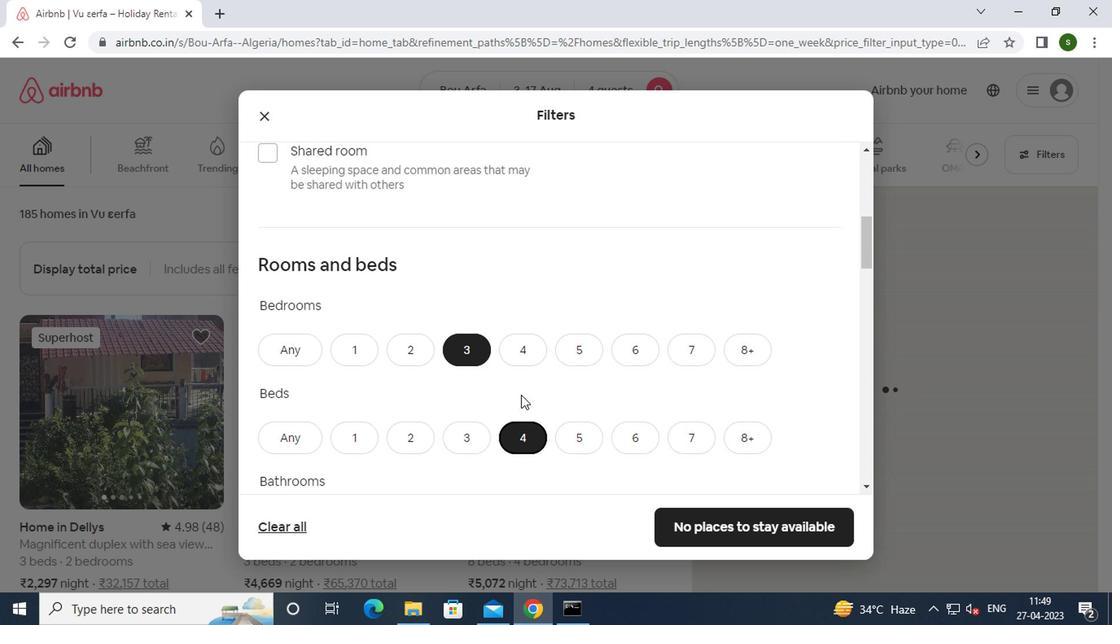 
Action: Mouse scrolled (517, 372) with delta (0, 0)
Screenshot: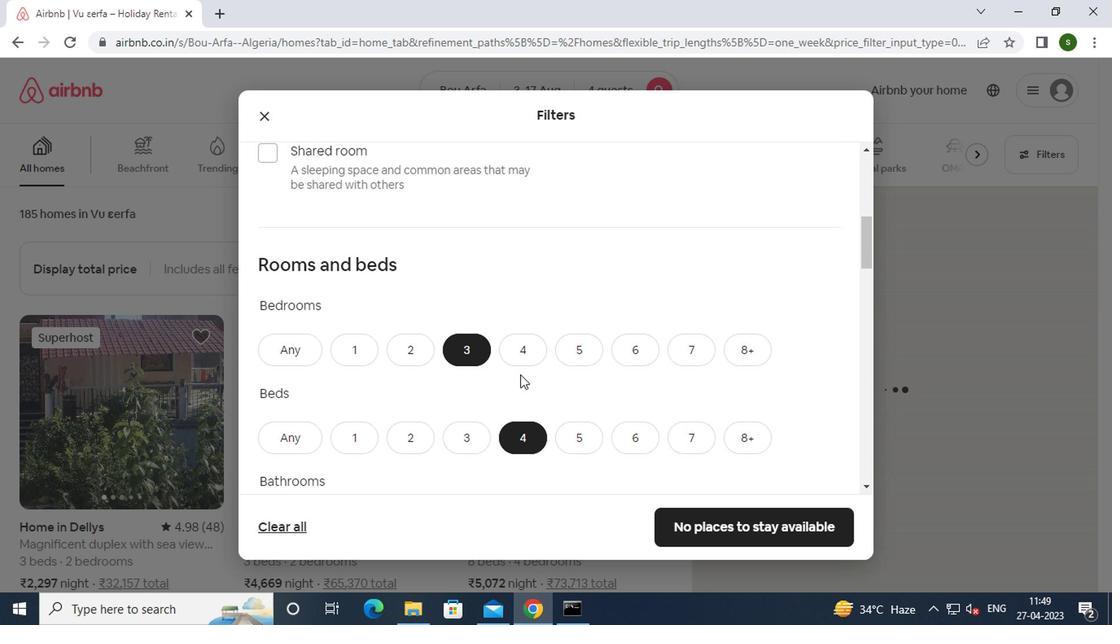 
Action: Mouse scrolled (517, 372) with delta (0, 0)
Screenshot: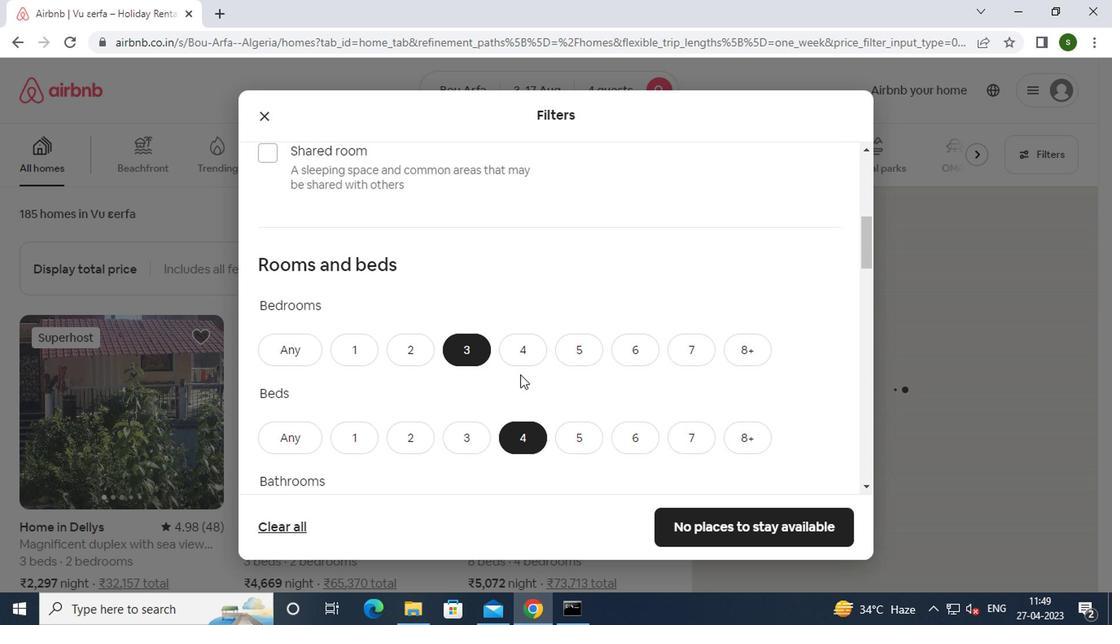 
Action: Mouse moved to (413, 358)
Screenshot: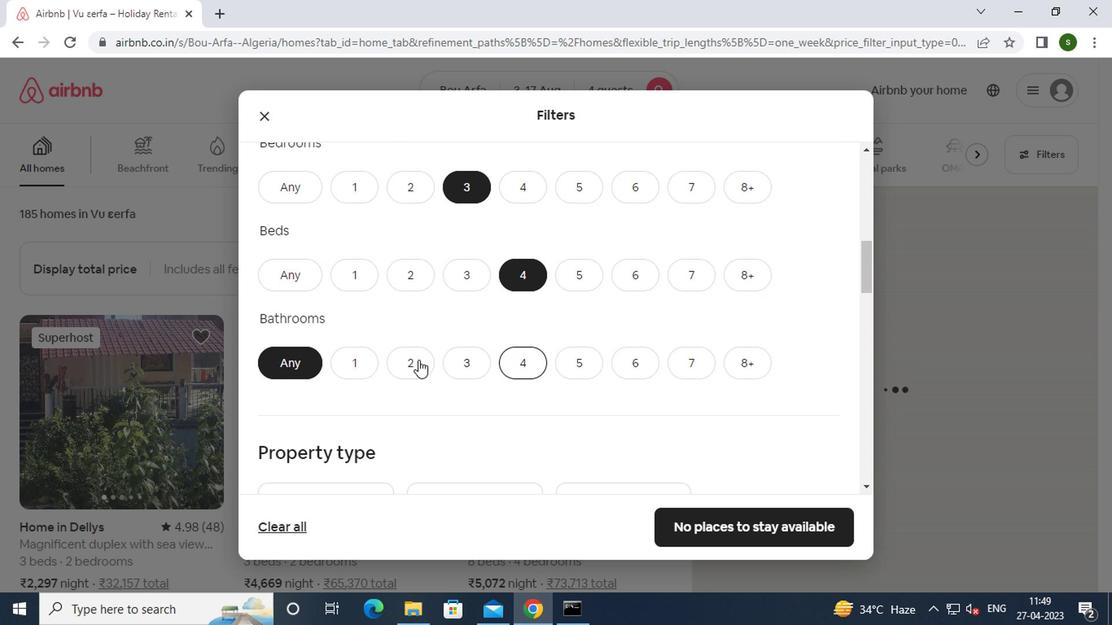 
Action: Mouse pressed left at (413, 358)
Screenshot: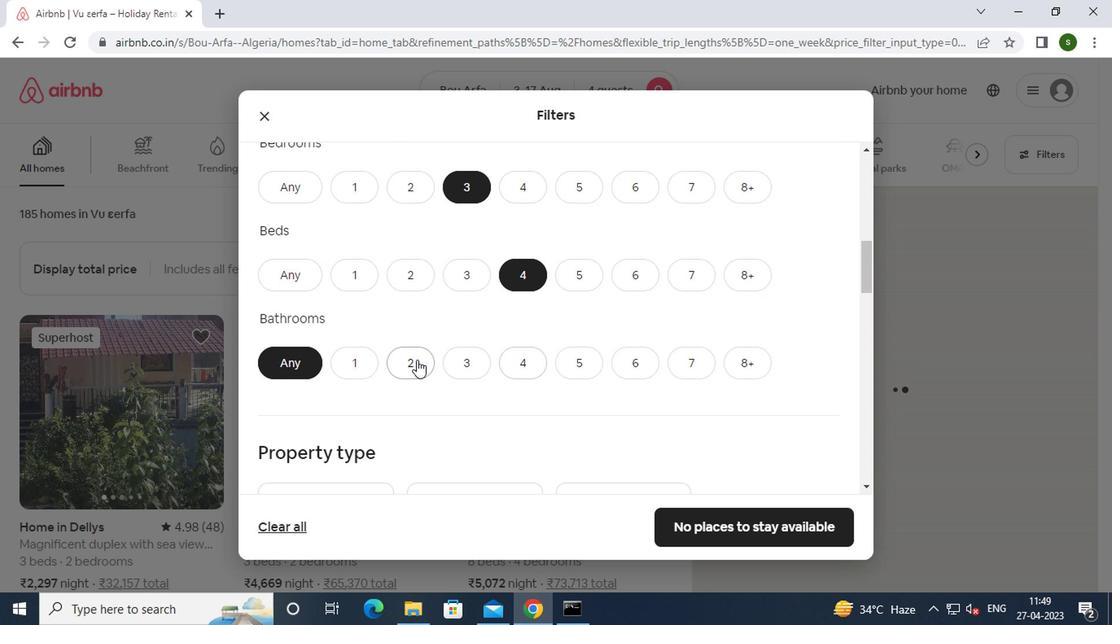 
Action: Mouse moved to (505, 341)
Screenshot: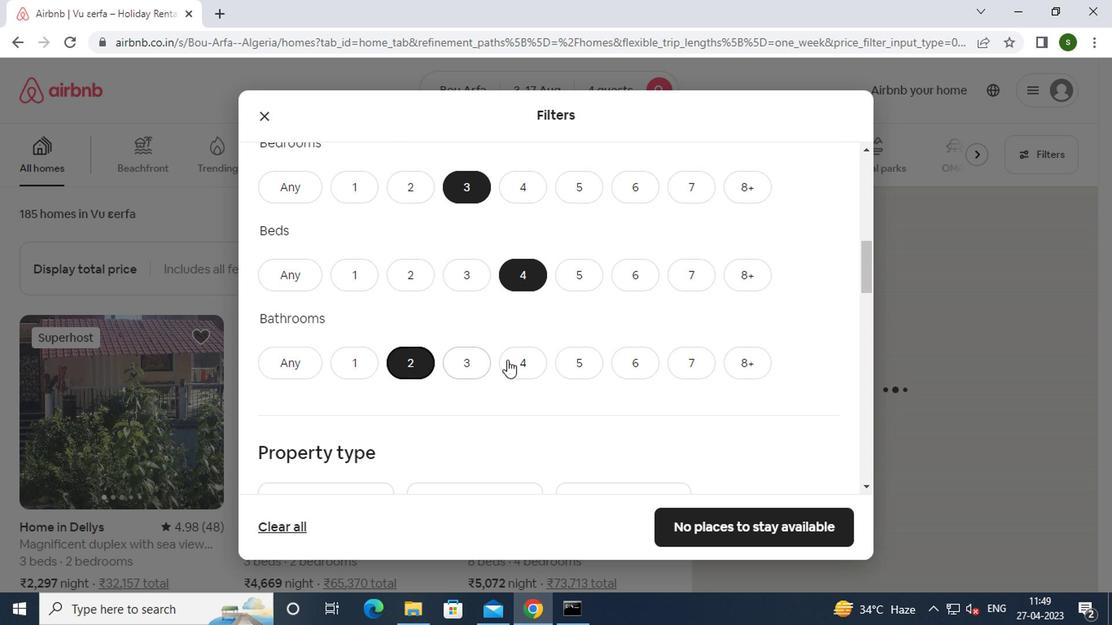 
Action: Mouse scrolled (505, 341) with delta (0, 0)
Screenshot: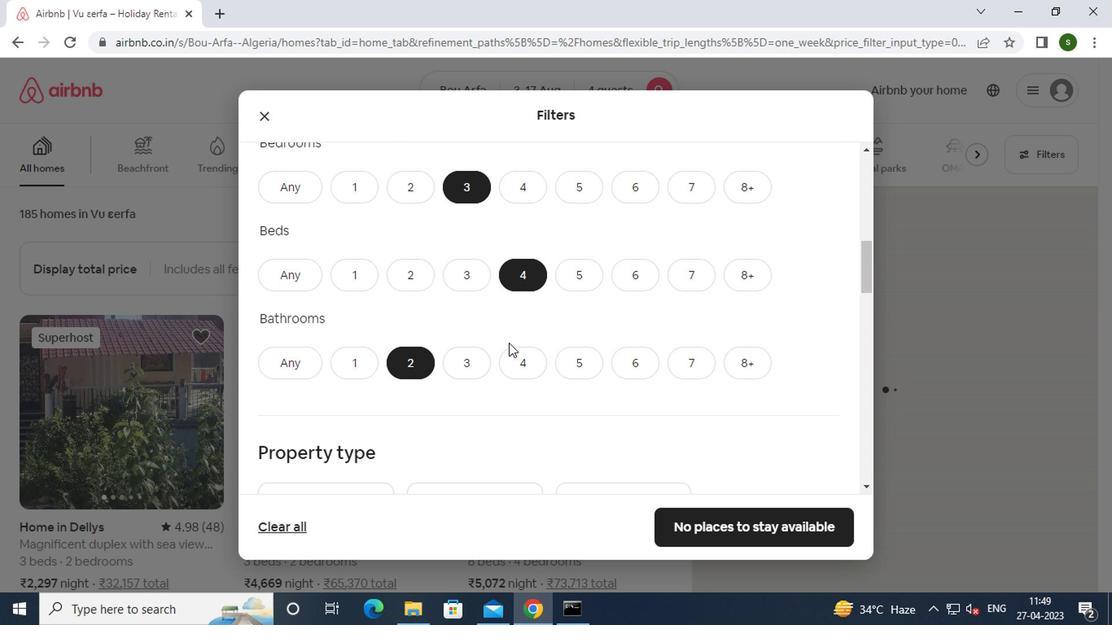 
Action: Mouse scrolled (505, 341) with delta (0, 0)
Screenshot: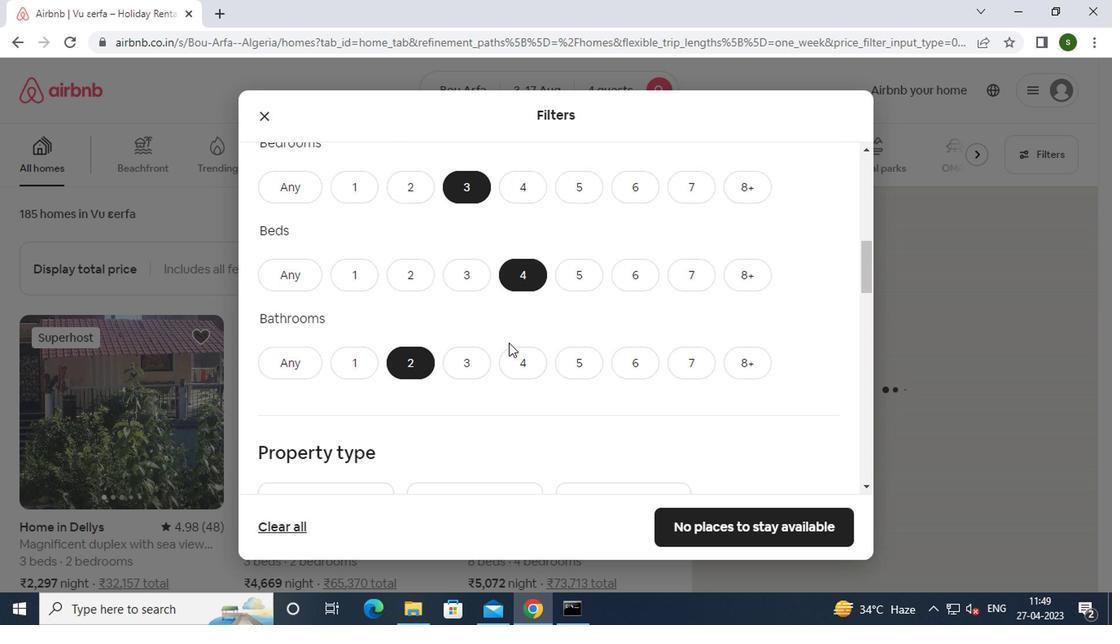 
Action: Mouse moved to (333, 340)
Screenshot: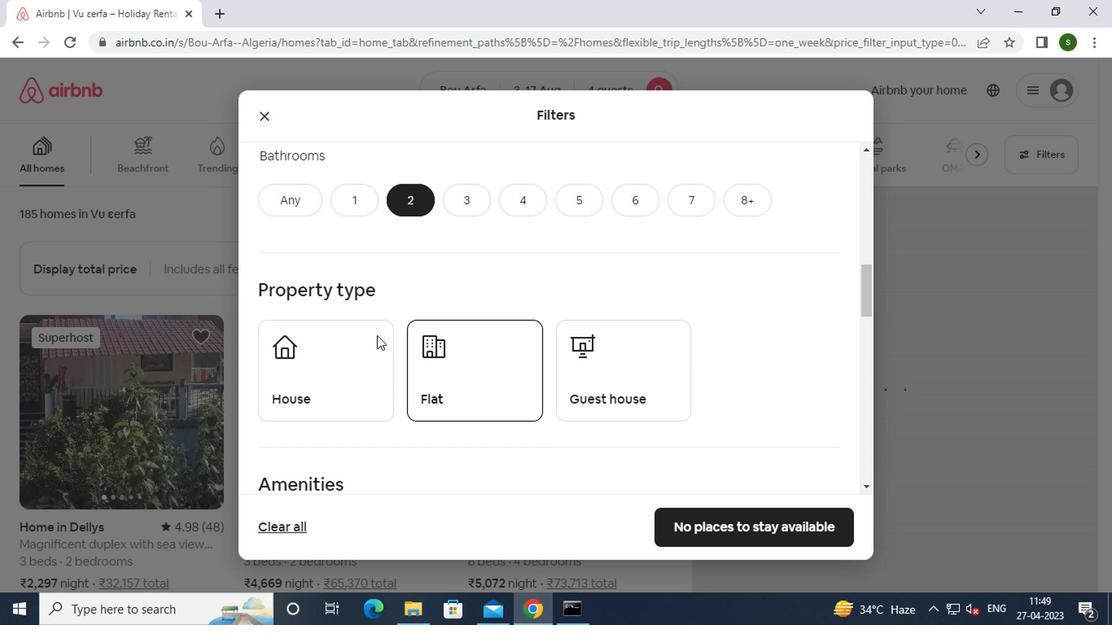 
Action: Mouse pressed left at (333, 340)
Screenshot: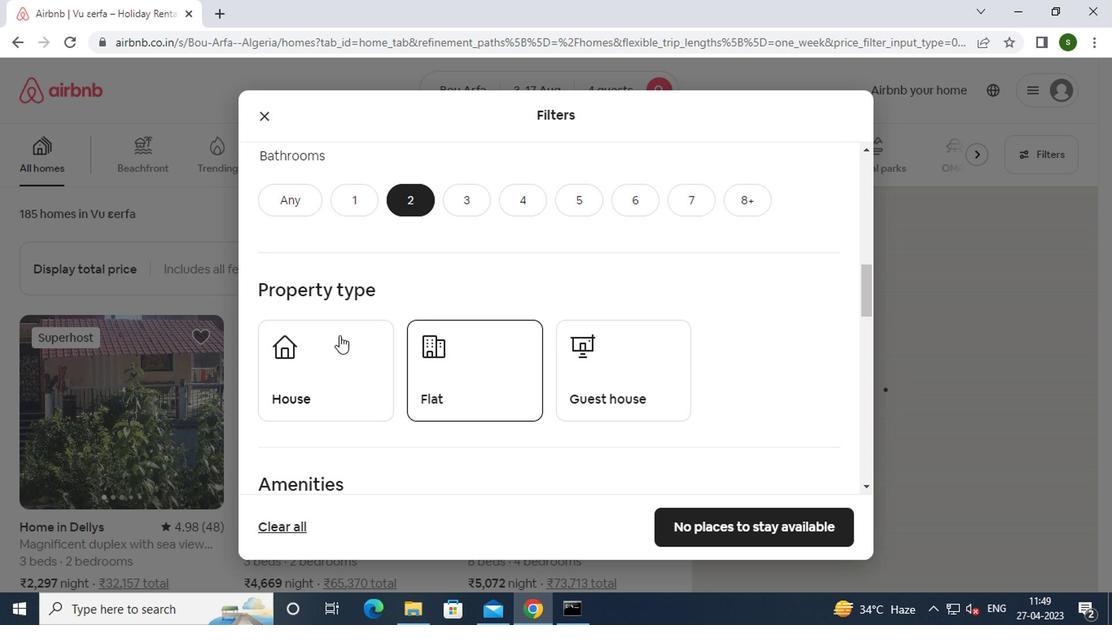 
Action: Mouse moved to (452, 362)
Screenshot: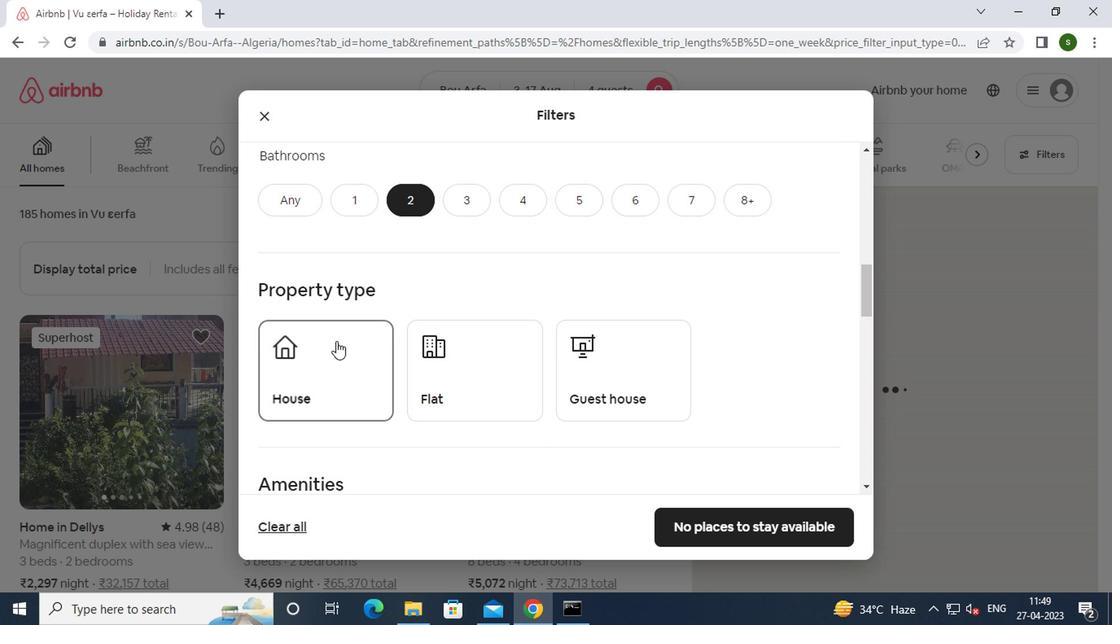 
Action: Mouse pressed left at (452, 362)
Screenshot: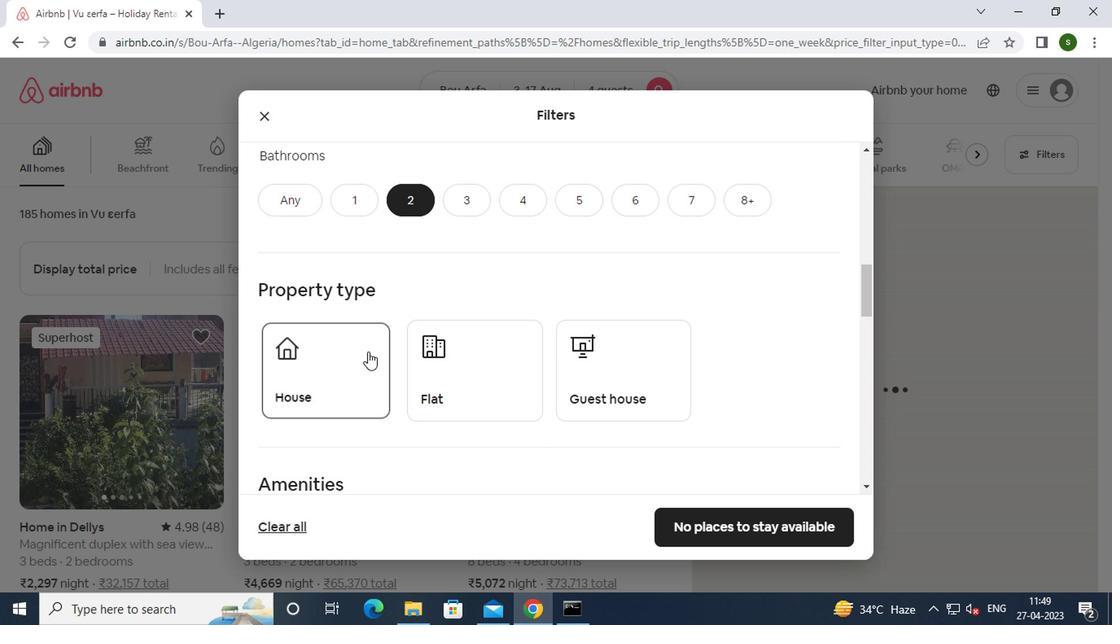 
Action: Mouse moved to (580, 369)
Screenshot: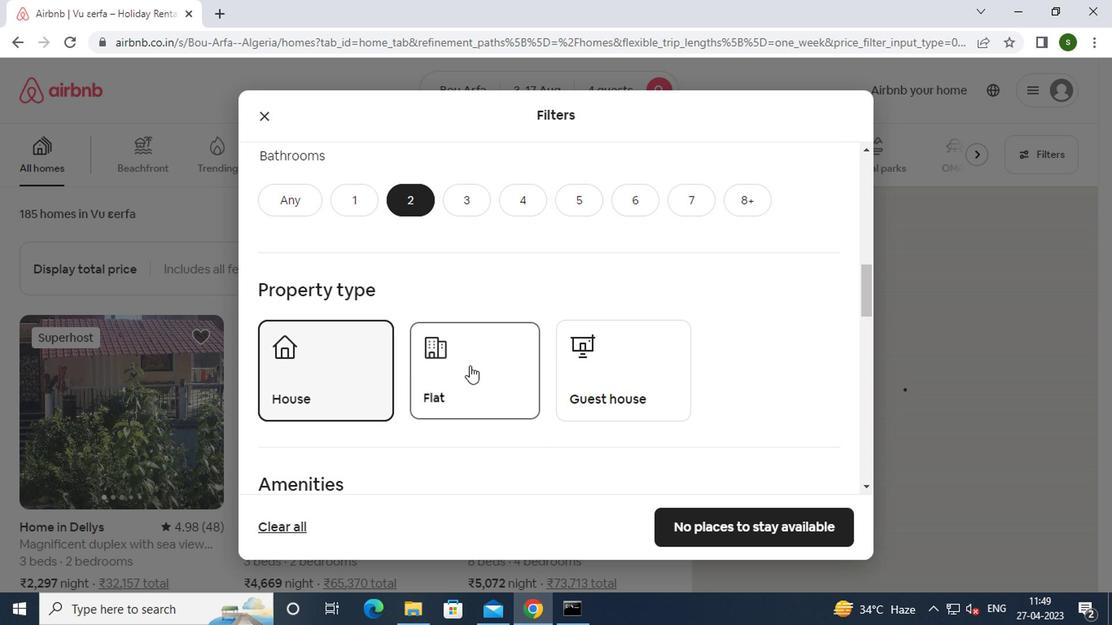 
Action: Mouse scrolled (580, 369) with delta (0, 0)
Screenshot: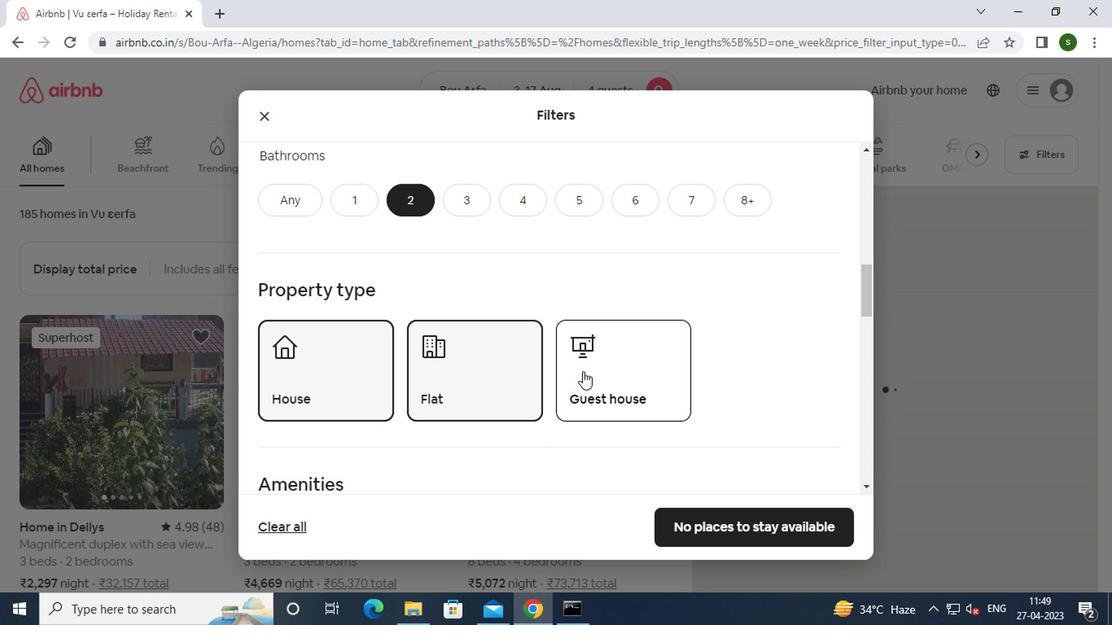 
Action: Mouse scrolled (580, 369) with delta (0, 0)
Screenshot: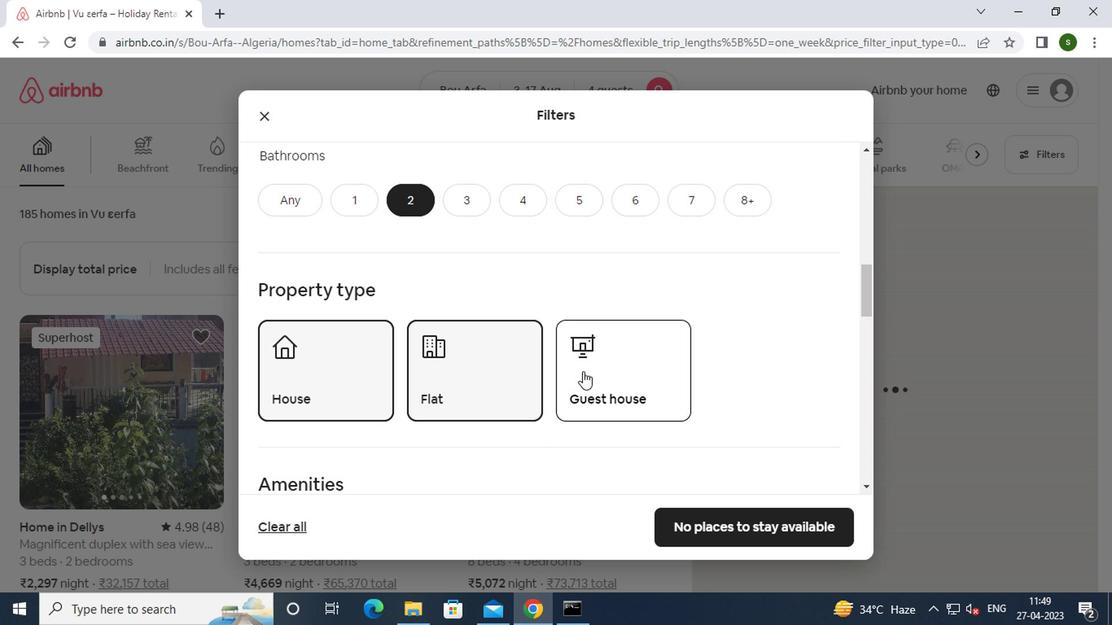 
Action: Mouse scrolled (580, 369) with delta (0, 0)
Screenshot: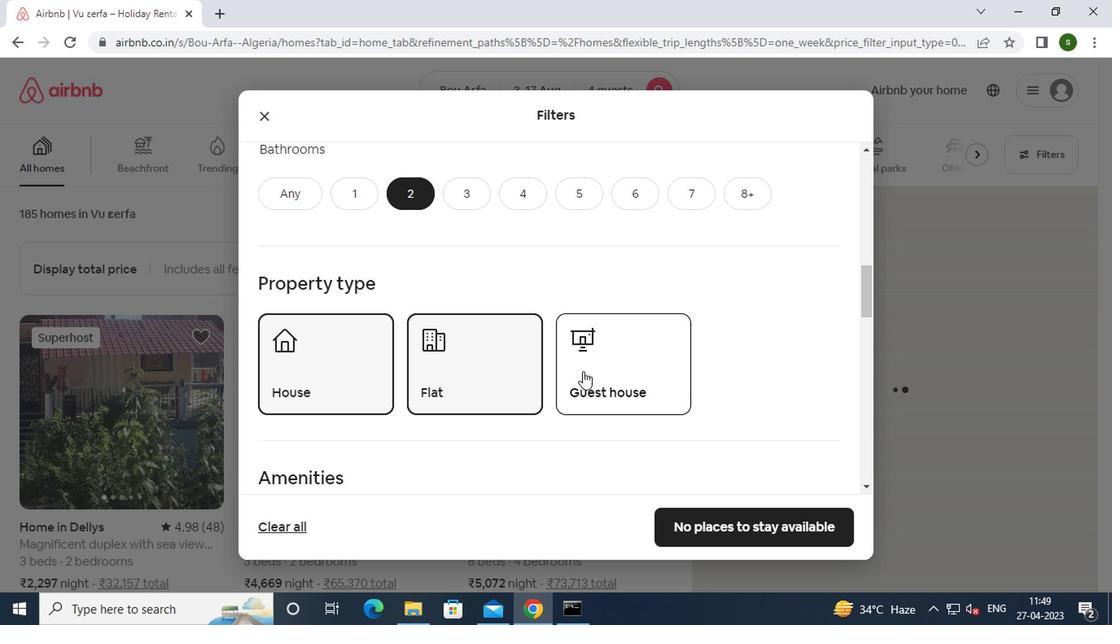 
Action: Mouse moved to (348, 362)
Screenshot: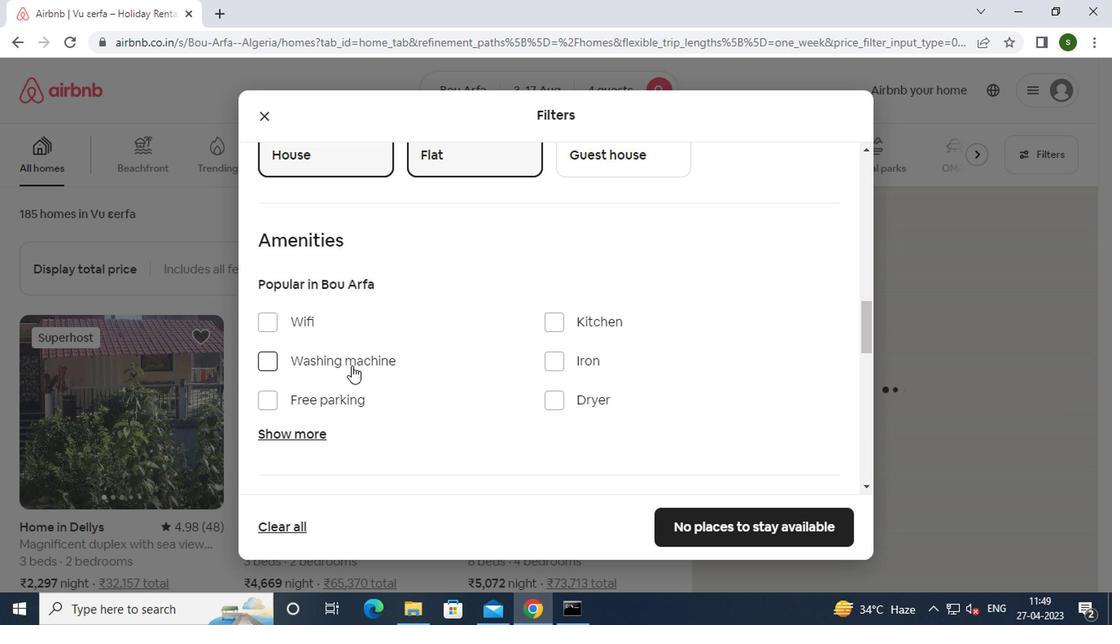 
Action: Mouse pressed left at (348, 362)
Screenshot: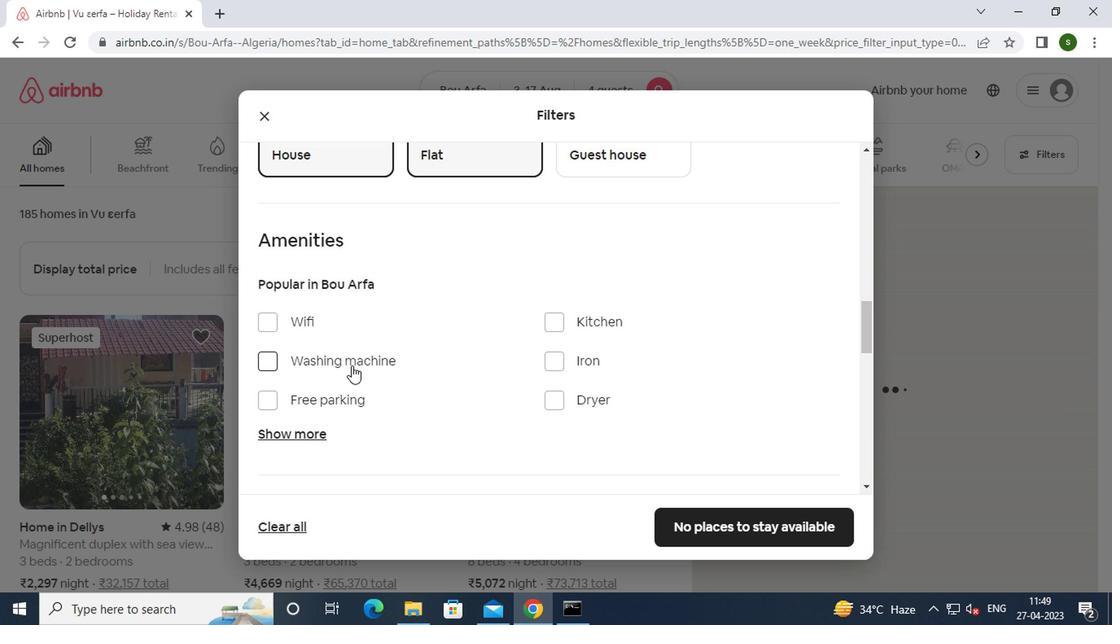 
Action: Mouse moved to (538, 369)
Screenshot: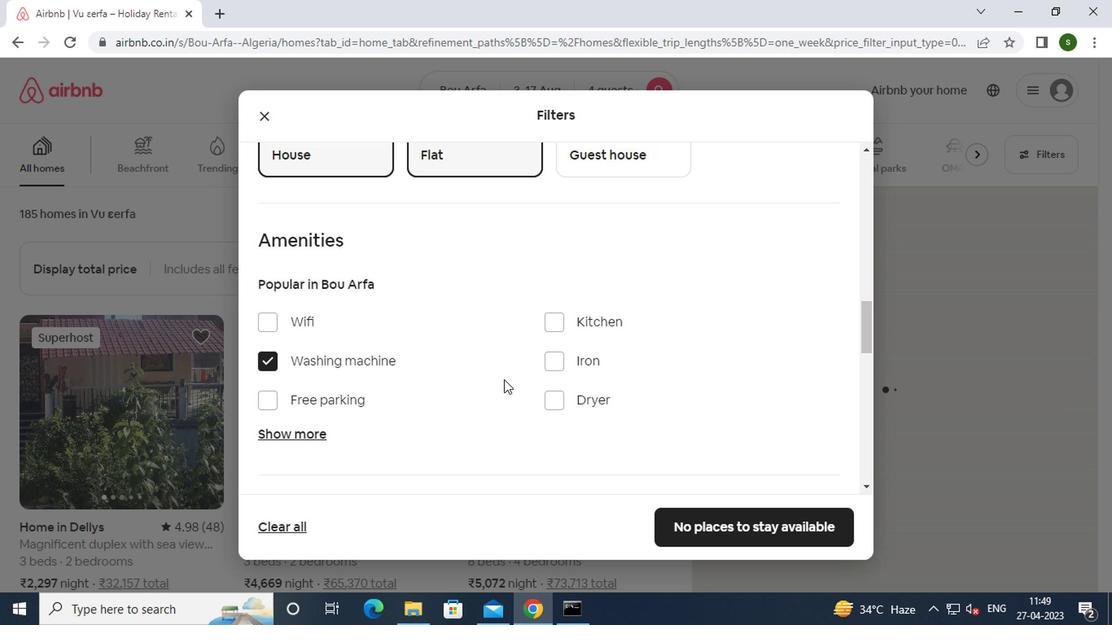 
Action: Mouse scrolled (538, 368) with delta (0, 0)
Screenshot: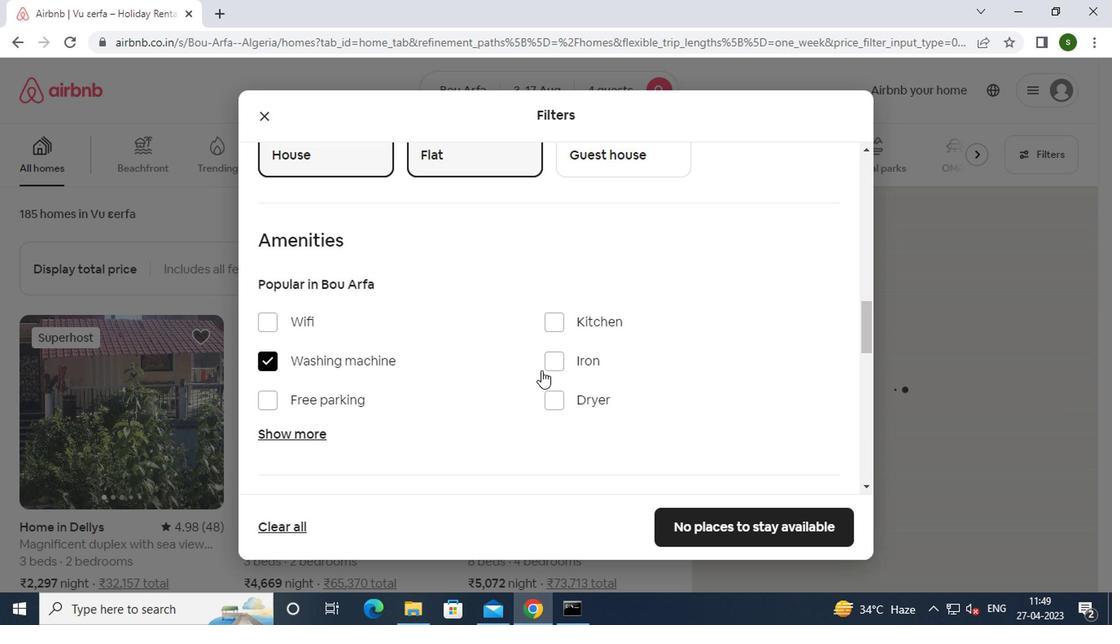 
Action: Mouse scrolled (538, 368) with delta (0, 0)
Screenshot: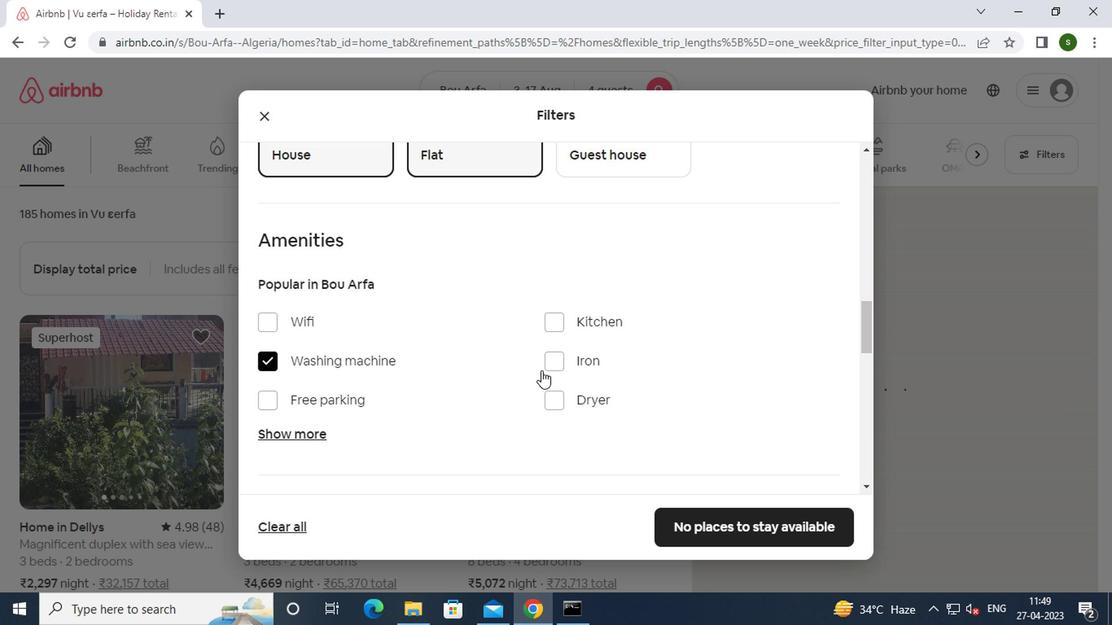 
Action: Mouse scrolled (538, 368) with delta (0, 0)
Screenshot: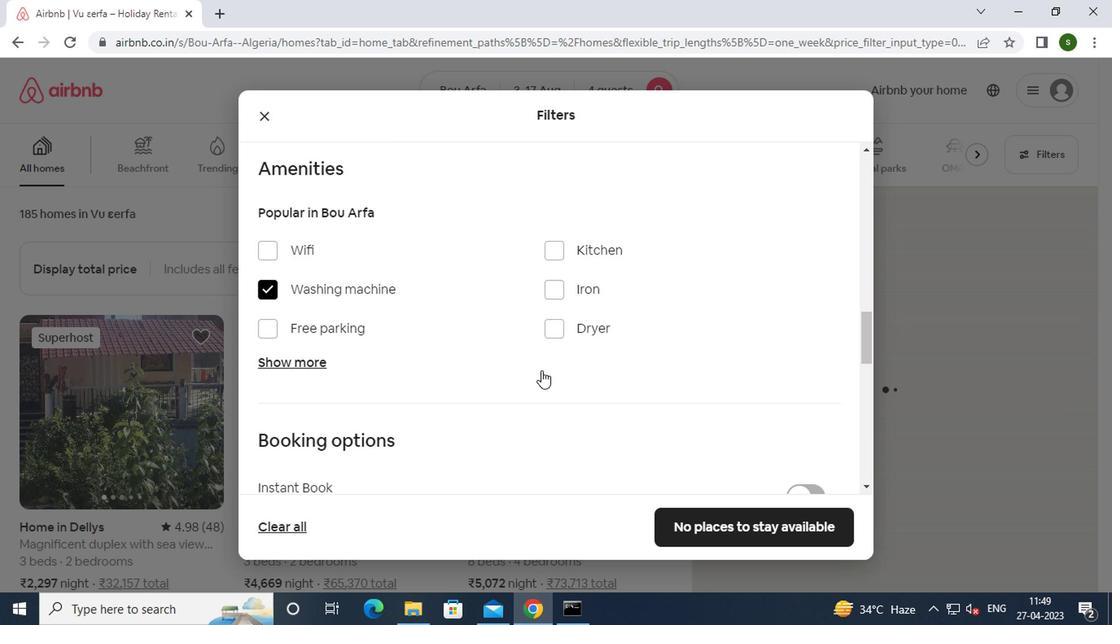 
Action: Mouse scrolled (538, 368) with delta (0, 0)
Screenshot: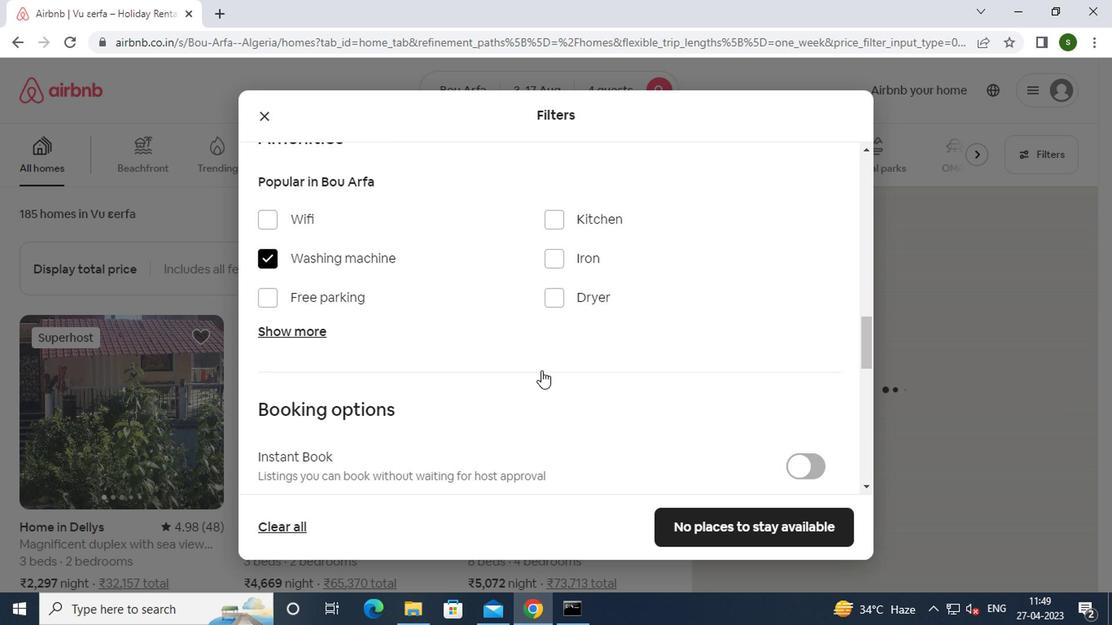 
Action: Mouse moved to (791, 293)
Screenshot: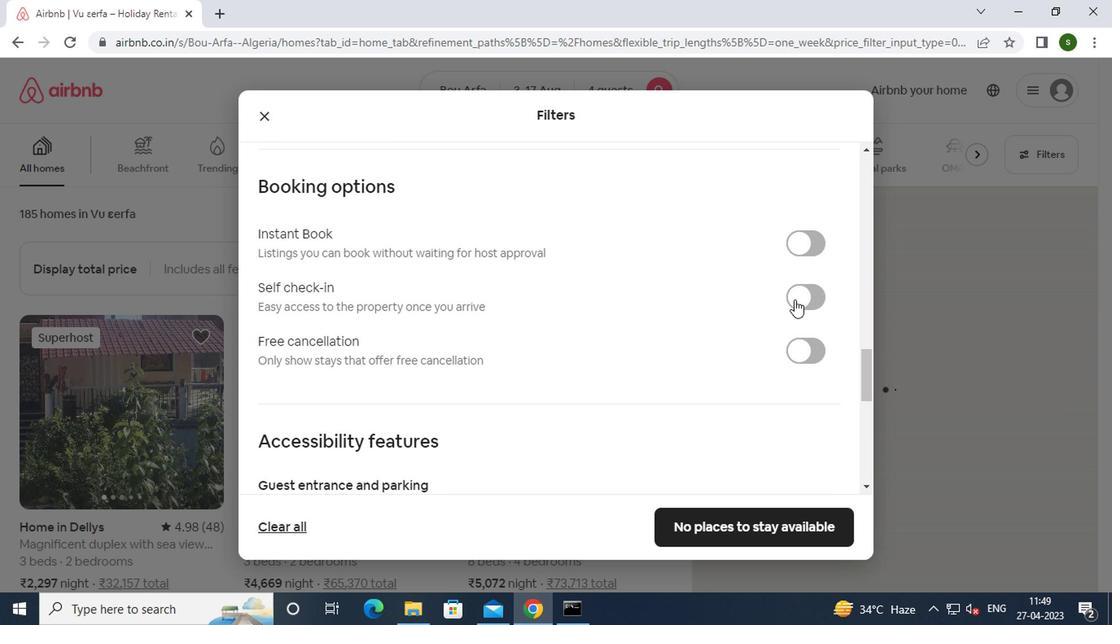 
Action: Mouse pressed left at (791, 293)
Screenshot: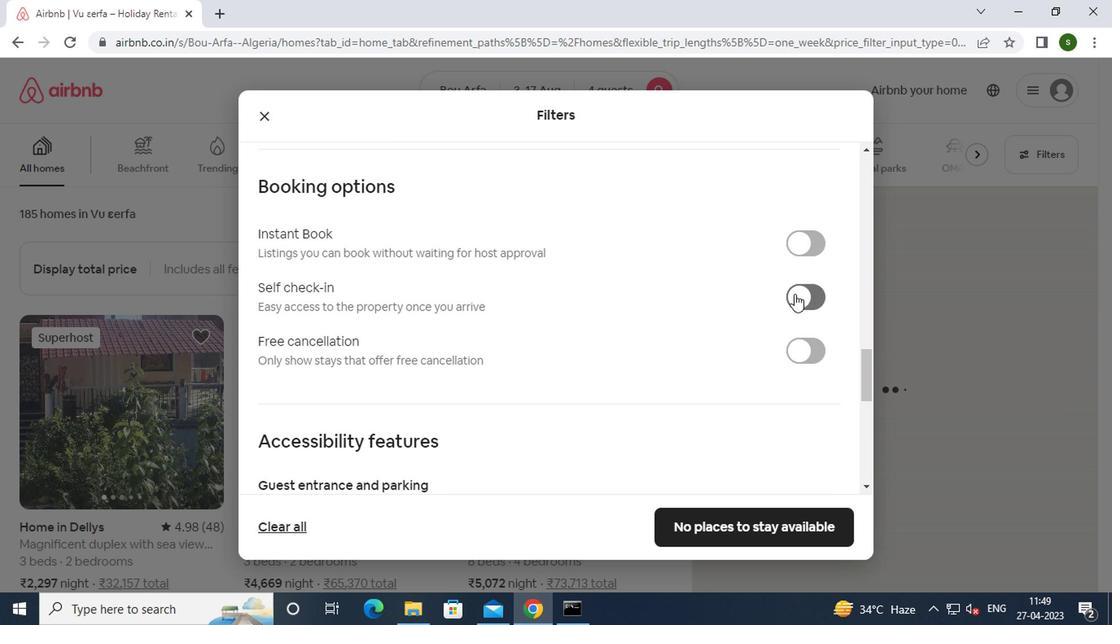 
Action: Mouse moved to (699, 341)
Screenshot: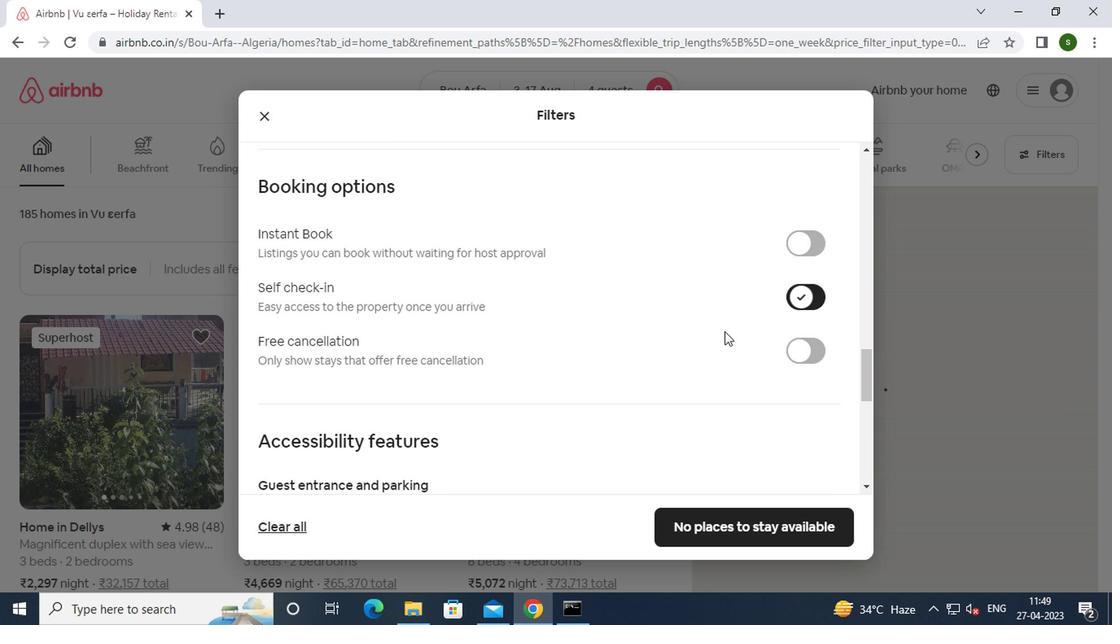 
Action: Mouse scrolled (699, 341) with delta (0, 0)
Screenshot: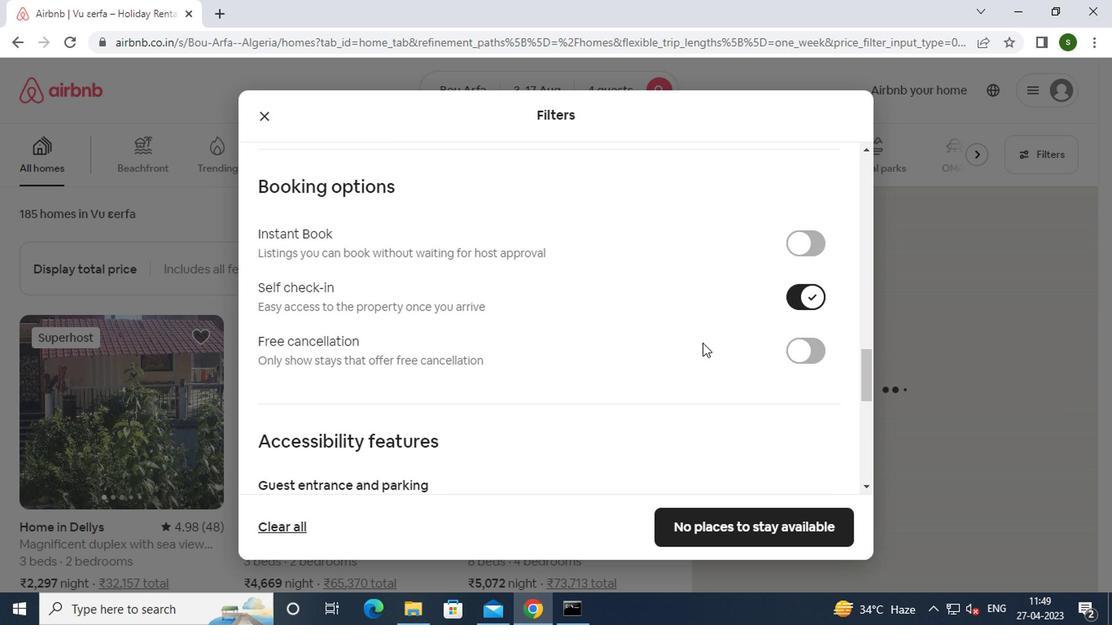 
Action: Mouse scrolled (699, 341) with delta (0, 0)
Screenshot: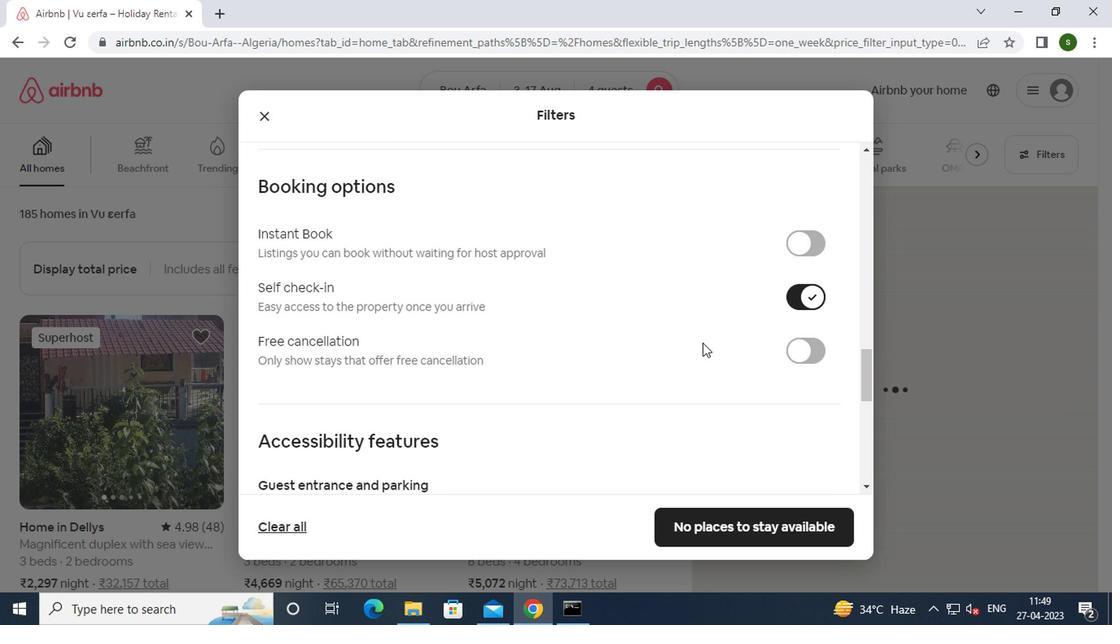 
Action: Mouse moved to (733, 516)
Screenshot: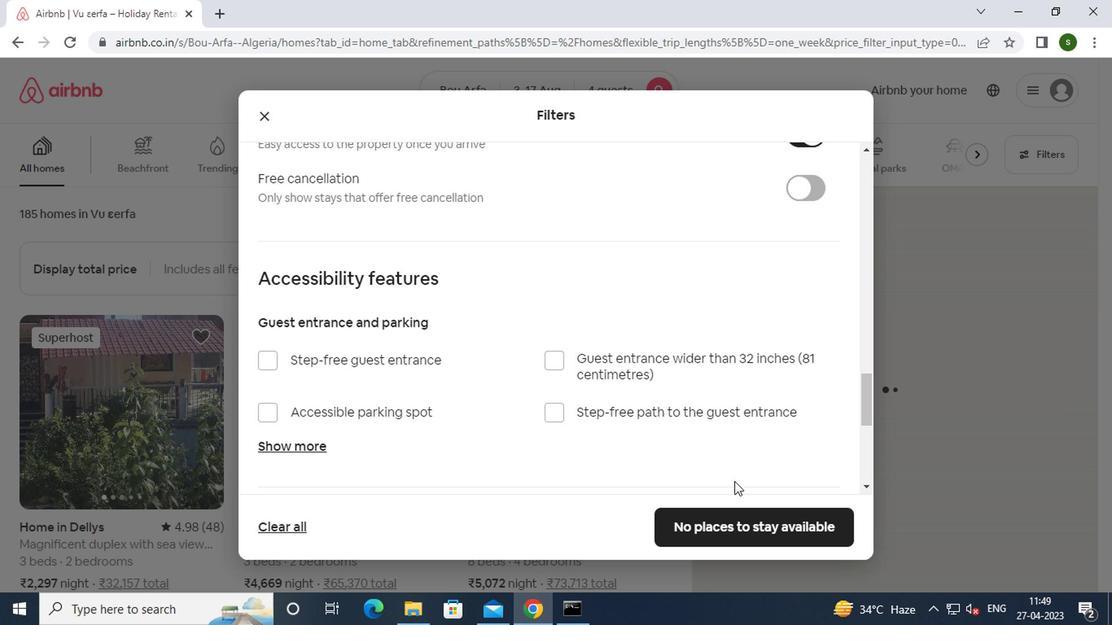 
Action: Mouse pressed left at (733, 516)
Screenshot: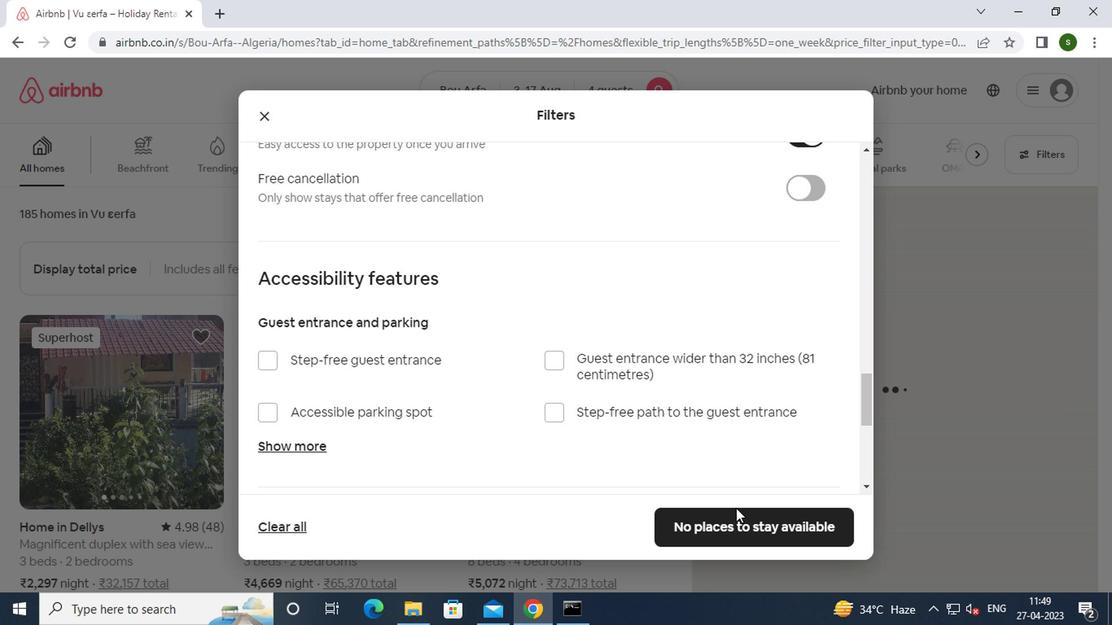 
